 Task: Create new invoice with Date Opened :15-Apr-23, Select Customer: Bawarchi Indian Cuisine, Terms: Payment Term 1. Make invoice entry for item-1 with Date: 15-Apr-23, Description: Airheads Xtremes Bites Rainbow Berry, Action: Material, Income Account: Income:Sales, Quantity: 2, Unit Price: 7.5, Discount %: 8. Make entry for item-2 with Date: 15-Apr-23, Description: Banquet Chicken Pot Pie Frozen Dinner, Action: Material, Income Account: Income:Sales, Quantity: 1, Unit Price: 7.4, Discount %: 7. Make entry for item-3 with Date: 15-Apr-23, Description: Celsius Green Tea Peach Mango, Action: Material, Income Account: Income:Sales, Quantity: 1, Unit Price: 8.4, Discount %: 9. Write Notes: 'Looking forward to serving you again.'. Post Invoice with Post Date: 15-Apr-23, Post to Accounts: Assets:Accounts Receivable. Pay / Process Payment with Transaction Date: 15-May-23, Amount: 28.326, Transfer Account: Checking Account. Print Invoice, display notes by going to Option, then go to Display Tab and check 'Invoice Notes'.
Action: Mouse moved to (143, 42)
Screenshot: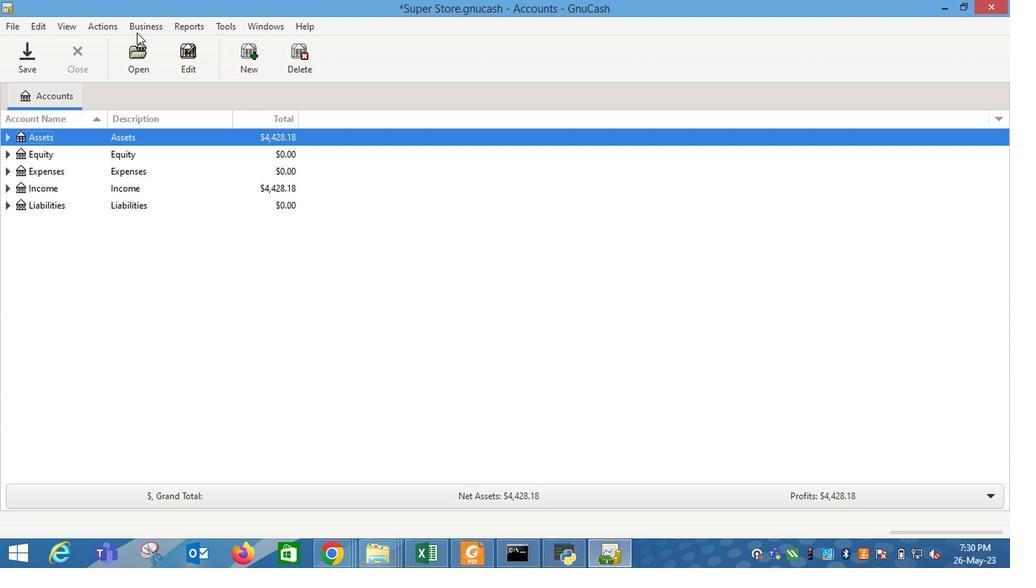 
Action: Mouse pressed left at (143, 42)
Screenshot: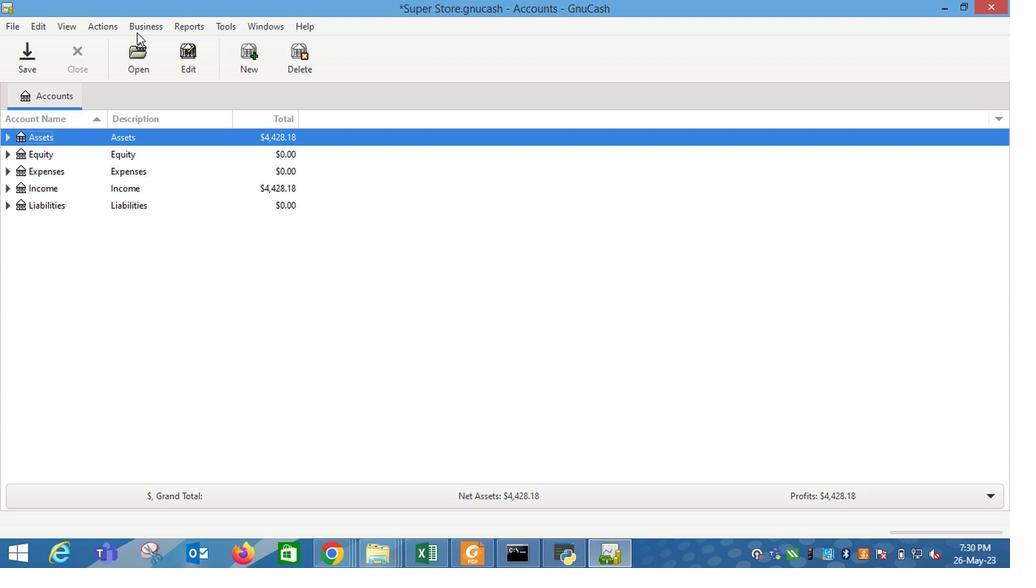 
Action: Mouse moved to (334, 111)
Screenshot: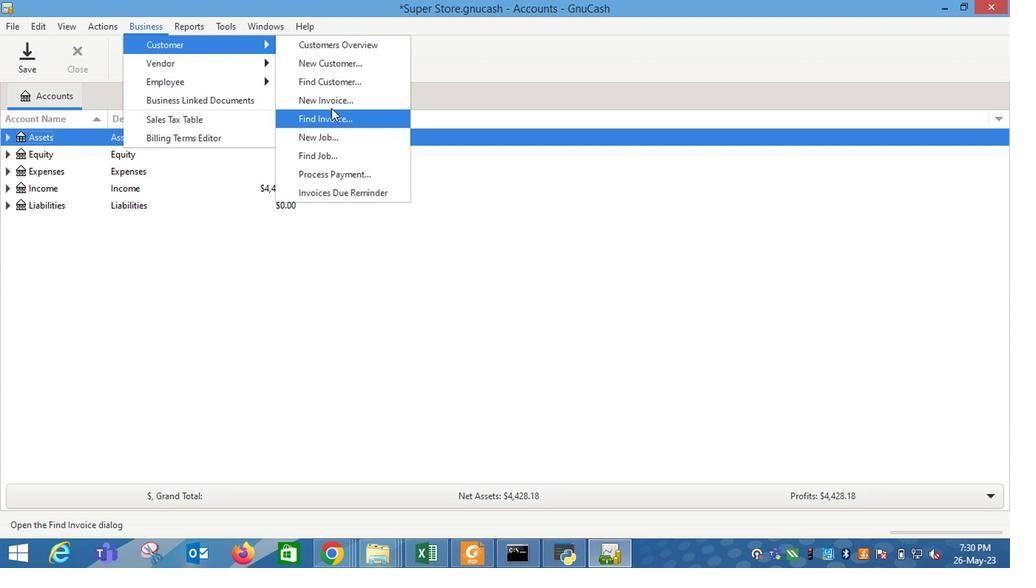 
Action: Mouse pressed left at (334, 111)
Screenshot: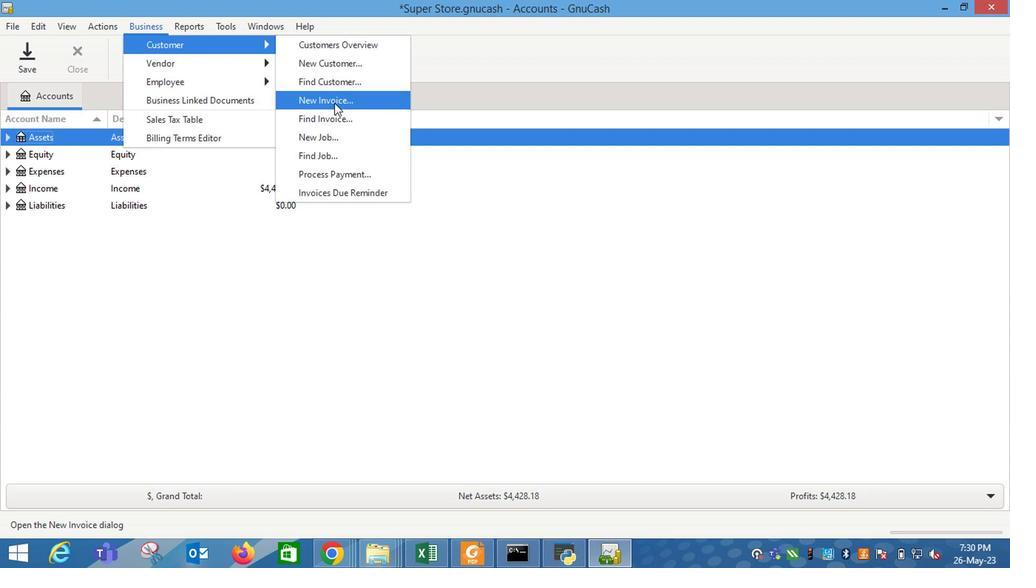 
Action: Mouse moved to (606, 228)
Screenshot: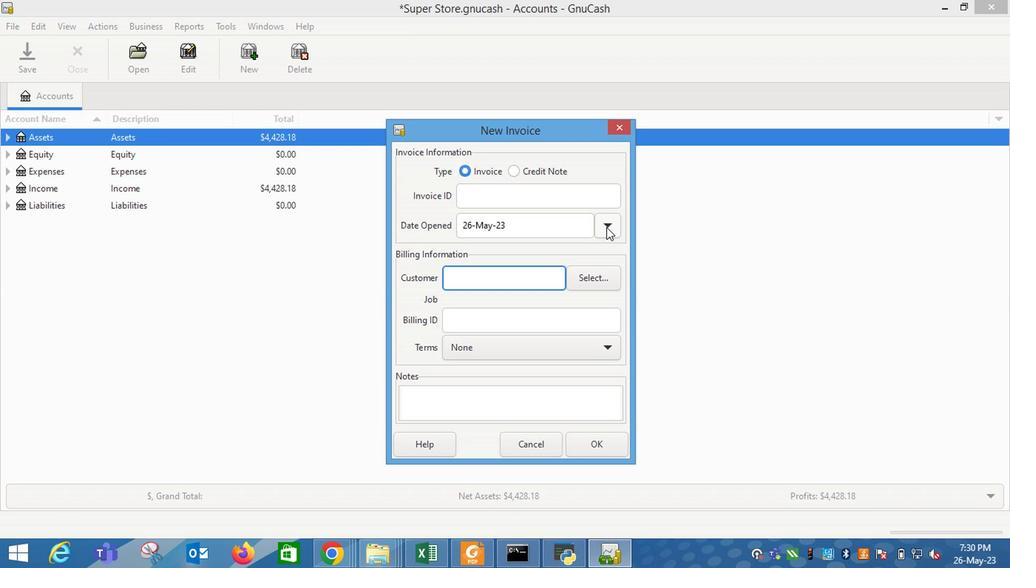 
Action: Mouse pressed left at (606, 228)
Screenshot: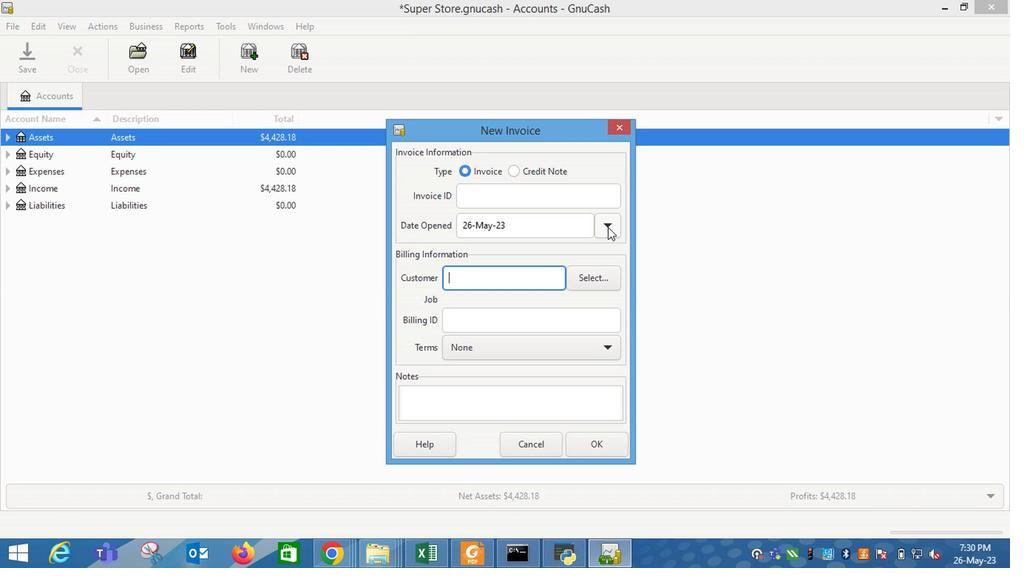 
Action: Mouse moved to (497, 251)
Screenshot: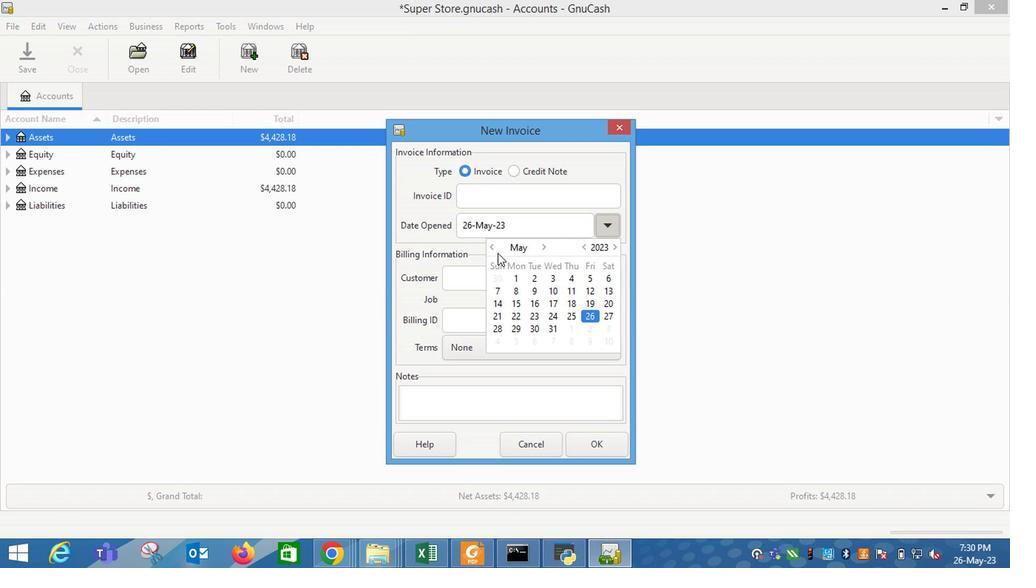 
Action: Mouse pressed left at (497, 251)
Screenshot: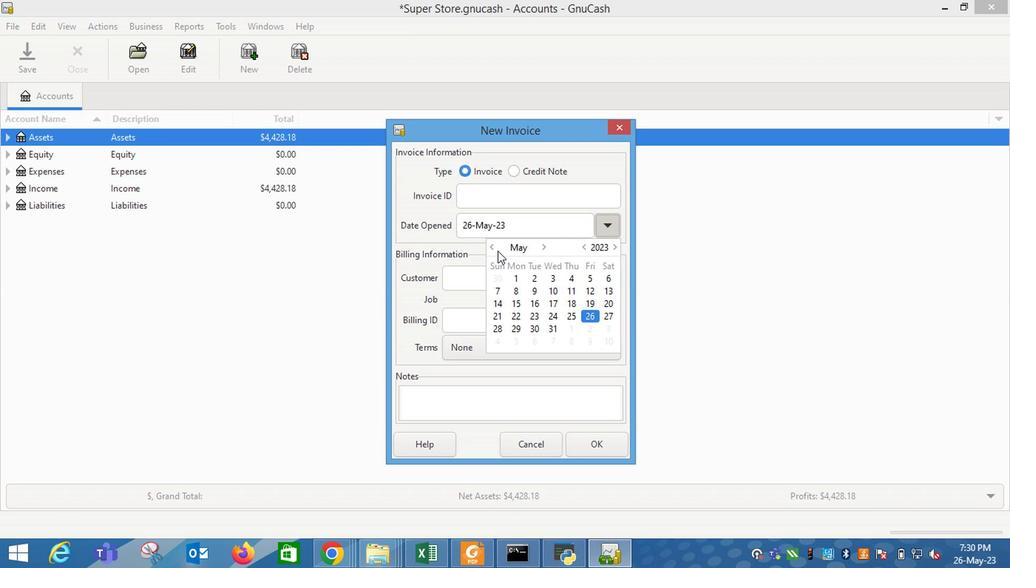 
Action: Mouse moved to (607, 222)
Screenshot: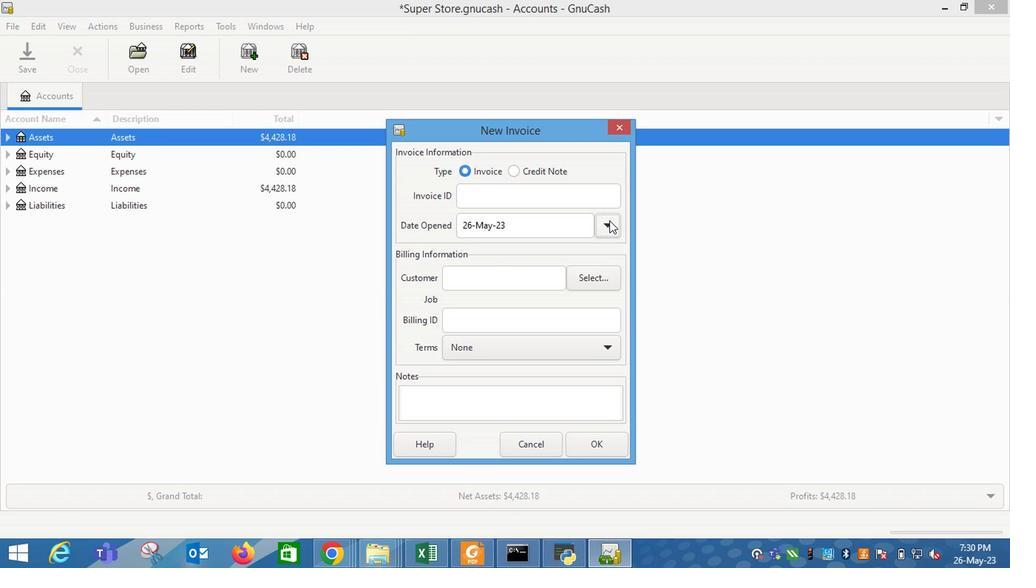 
Action: Mouse pressed left at (607, 222)
Screenshot: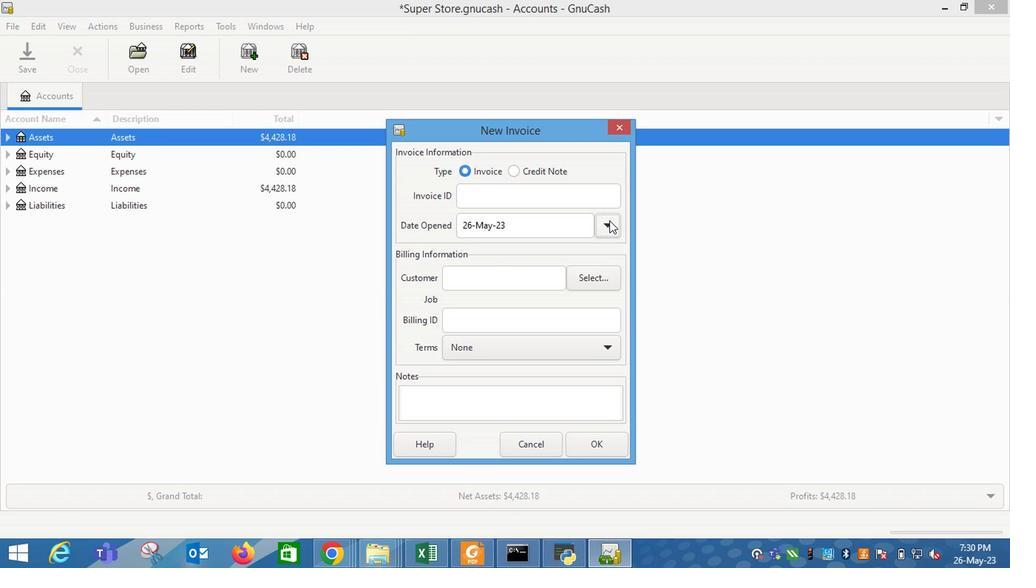 
Action: Mouse moved to (492, 247)
Screenshot: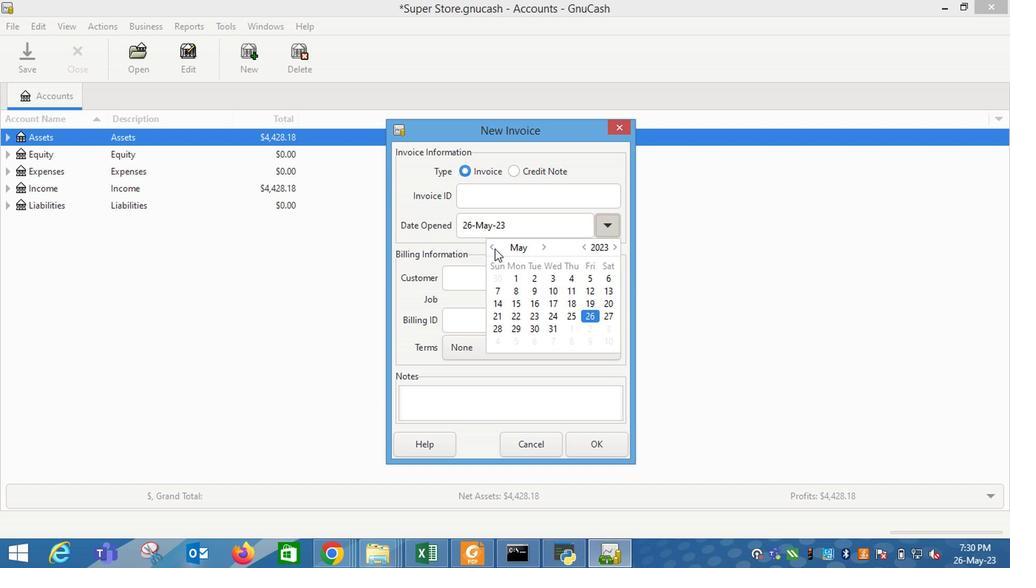 
Action: Mouse pressed left at (492, 247)
Screenshot: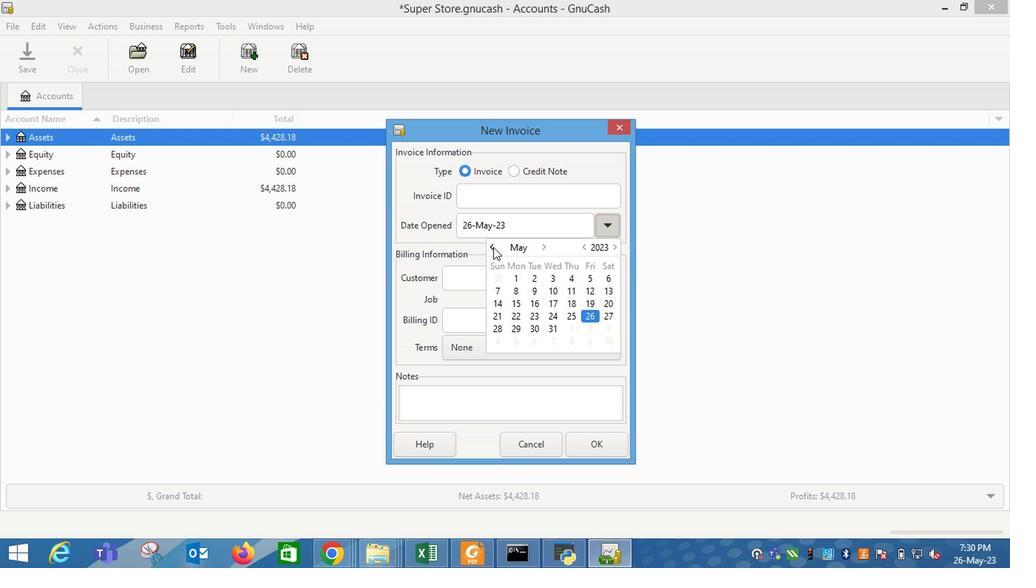 
Action: Mouse moved to (606, 298)
Screenshot: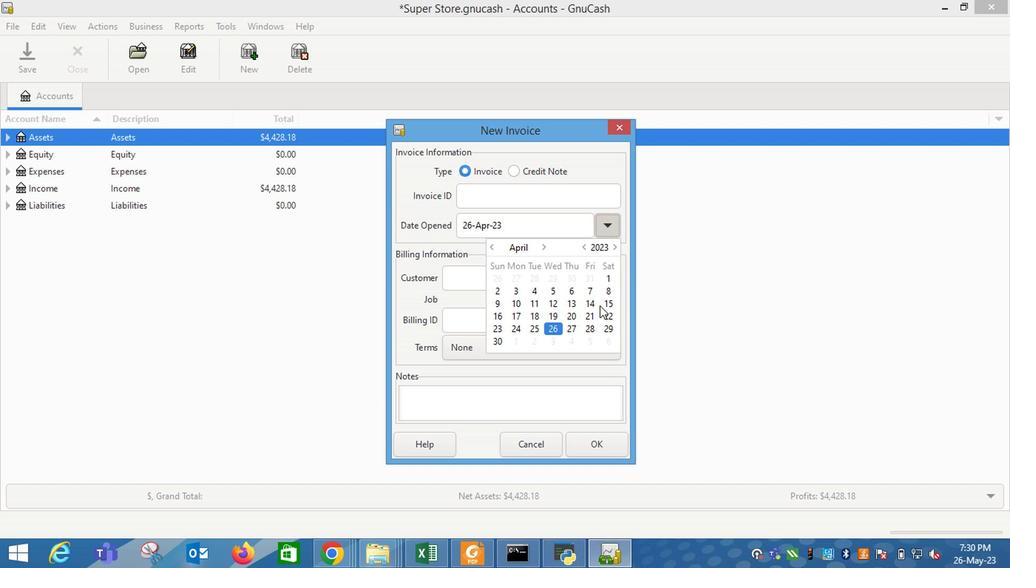 
Action: Mouse pressed left at (606, 298)
Screenshot: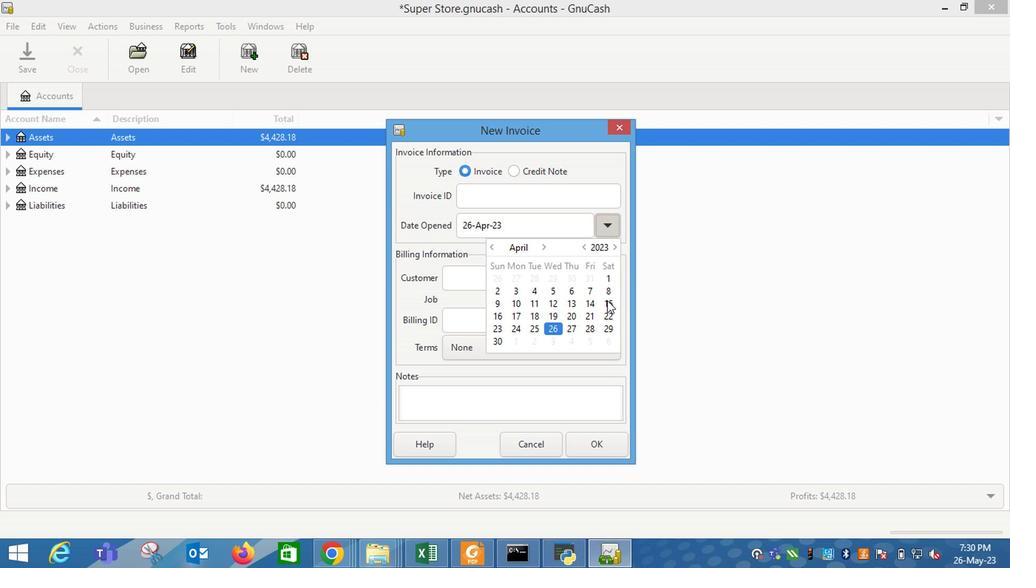 
Action: Mouse moved to (455, 284)
Screenshot: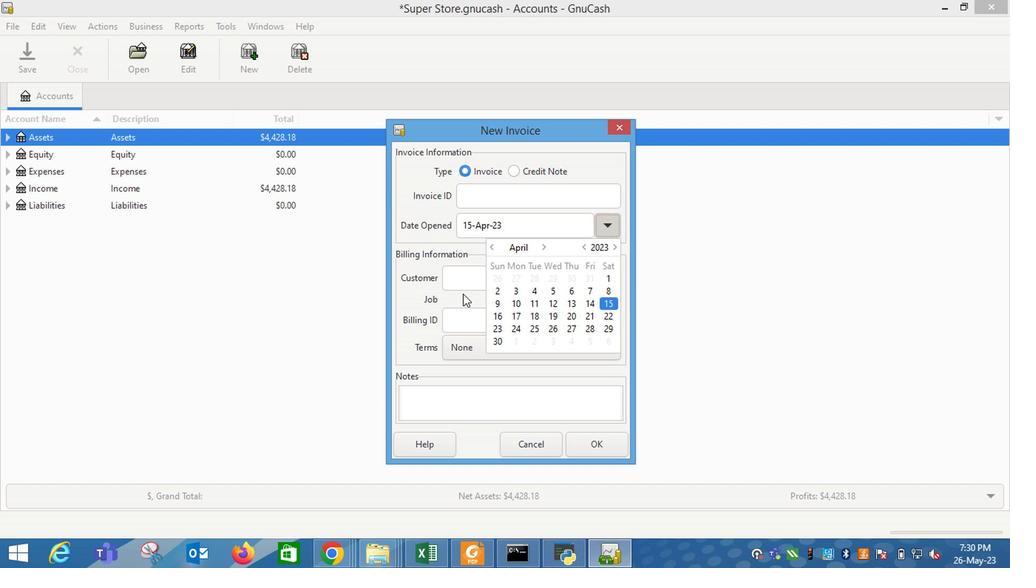 
Action: Mouse pressed left at (455, 284)
Screenshot: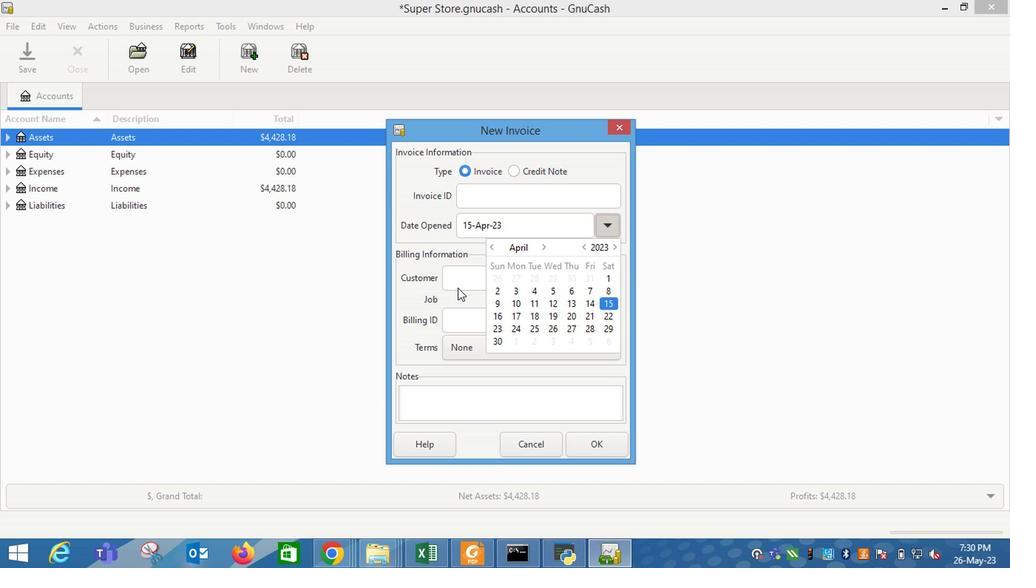 
Action: Mouse moved to (477, 277)
Screenshot: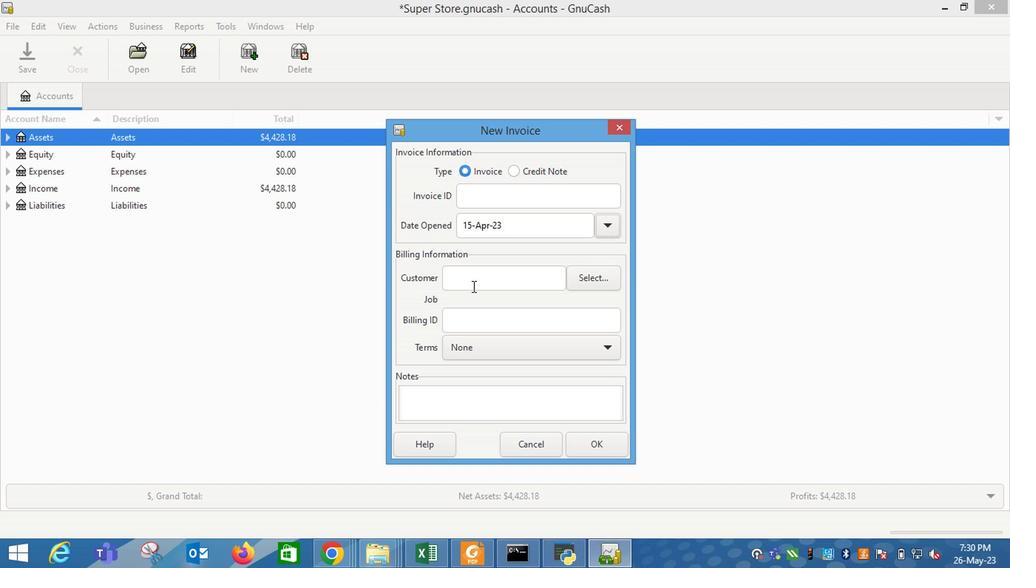 
Action: Mouse pressed left at (477, 277)
Screenshot: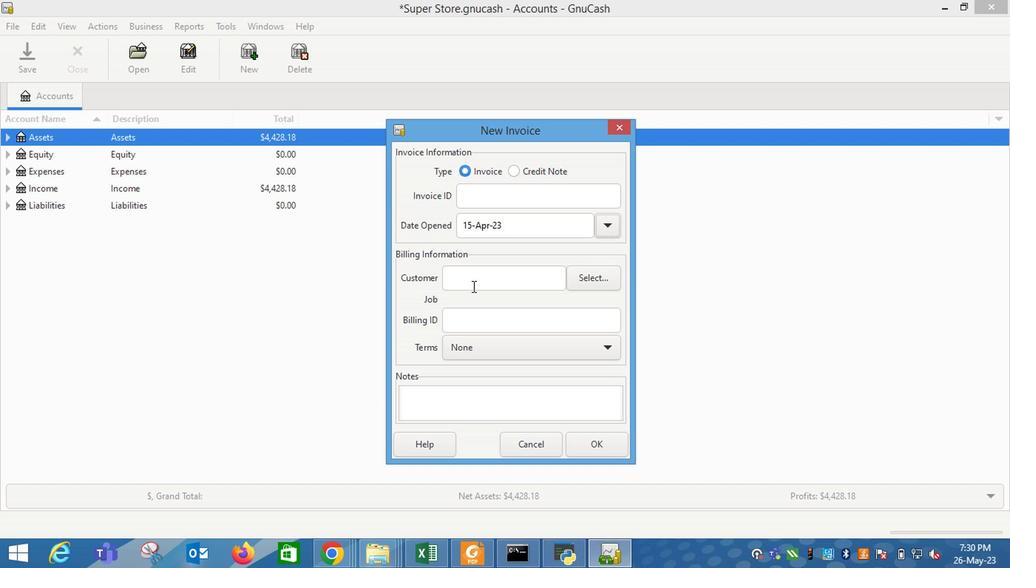 
Action: Key pressed <Key.shift_r>Bawa
Screenshot: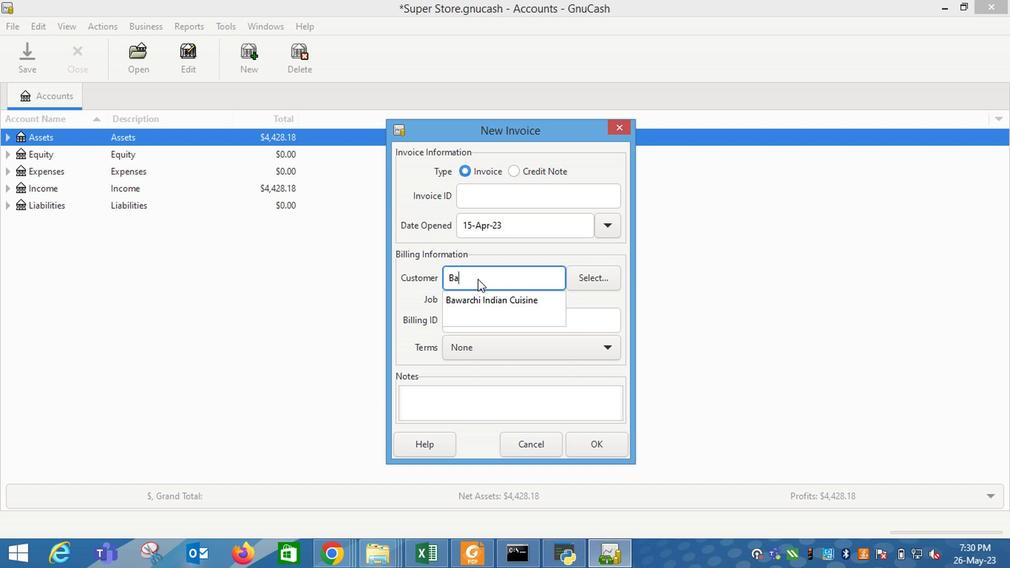 
Action: Mouse moved to (477, 292)
Screenshot: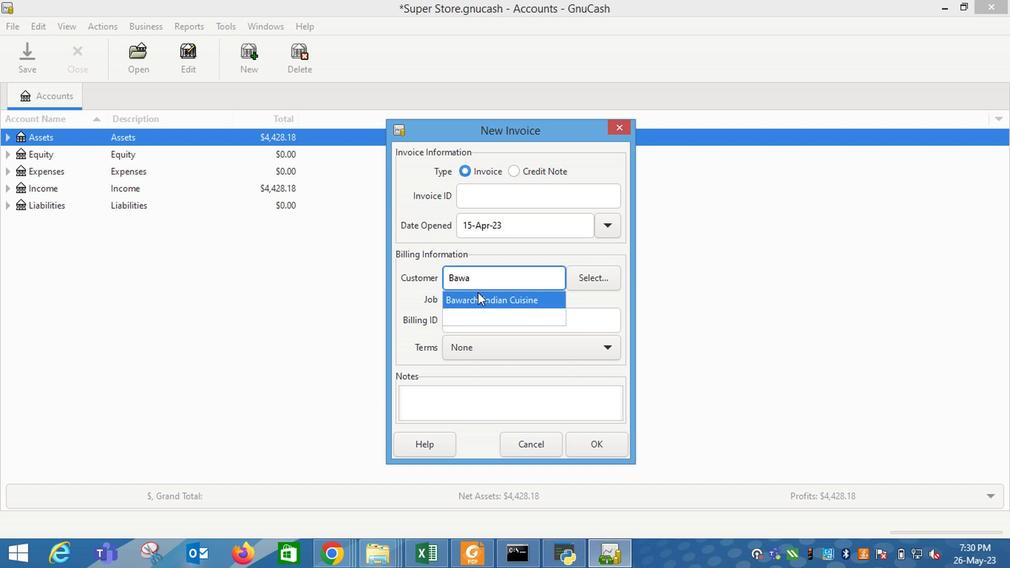 
Action: Mouse pressed left at (477, 292)
Screenshot: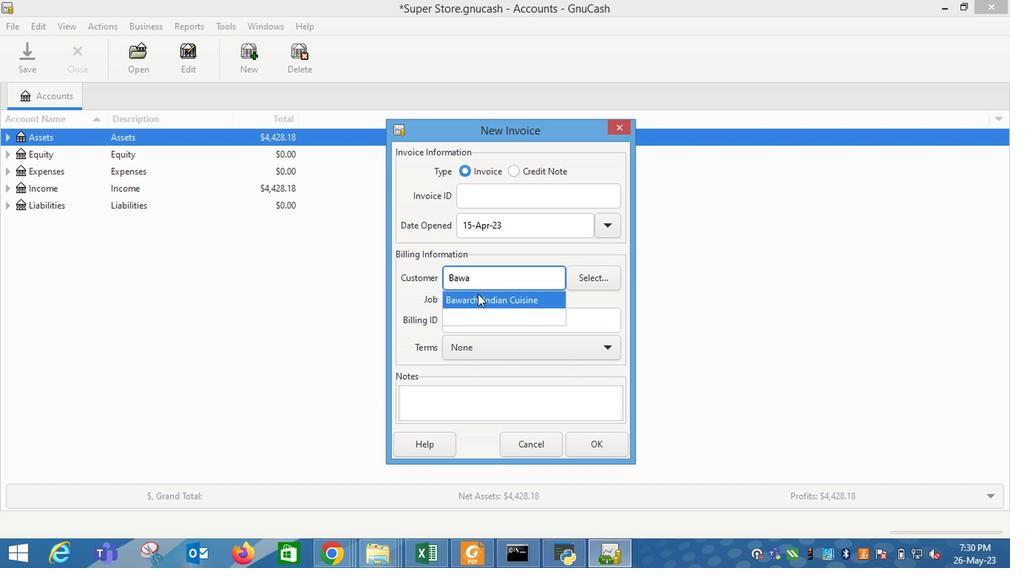 
Action: Mouse moved to (483, 360)
Screenshot: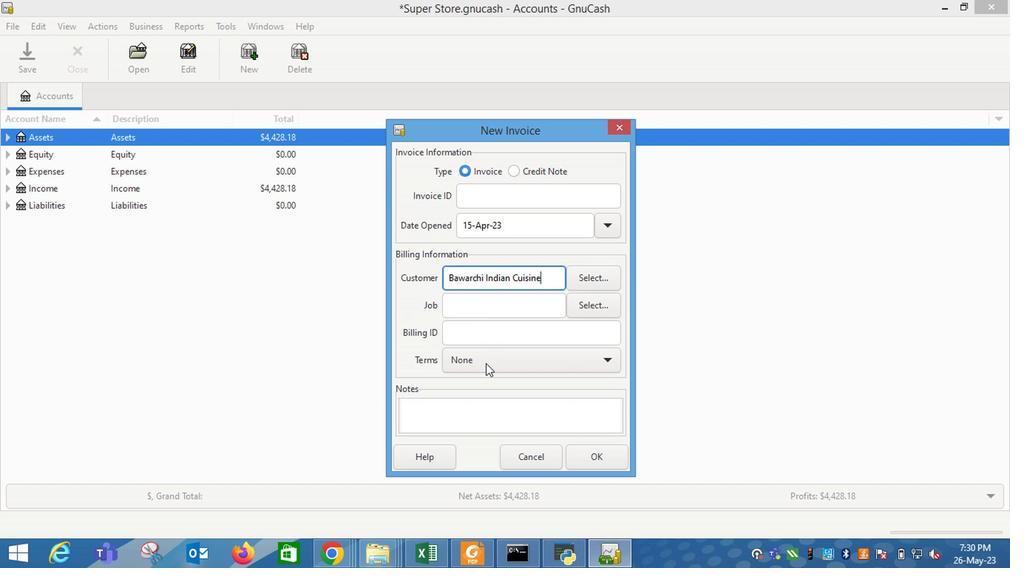 
Action: Mouse pressed left at (483, 360)
Screenshot: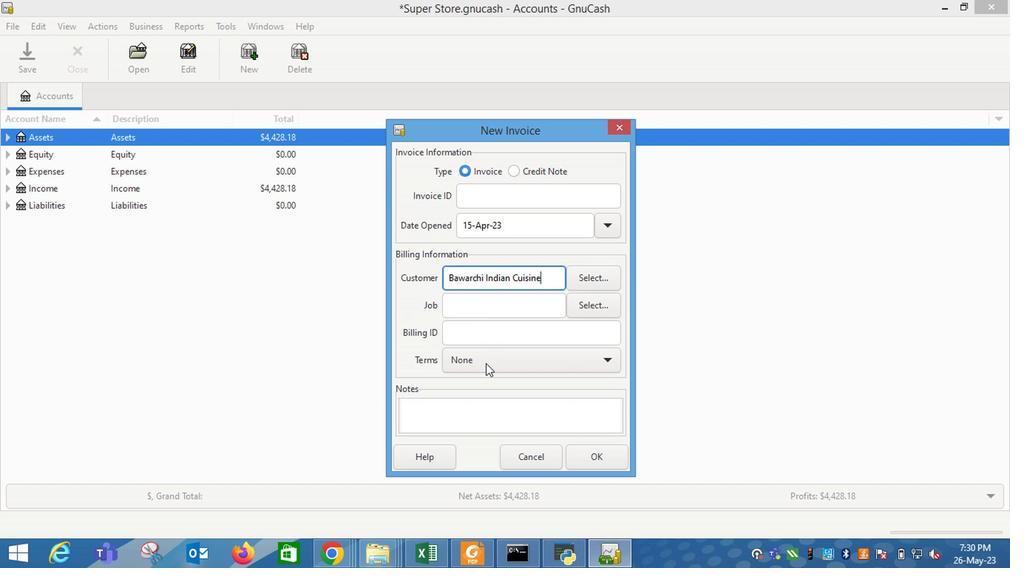 
Action: Mouse moved to (479, 379)
Screenshot: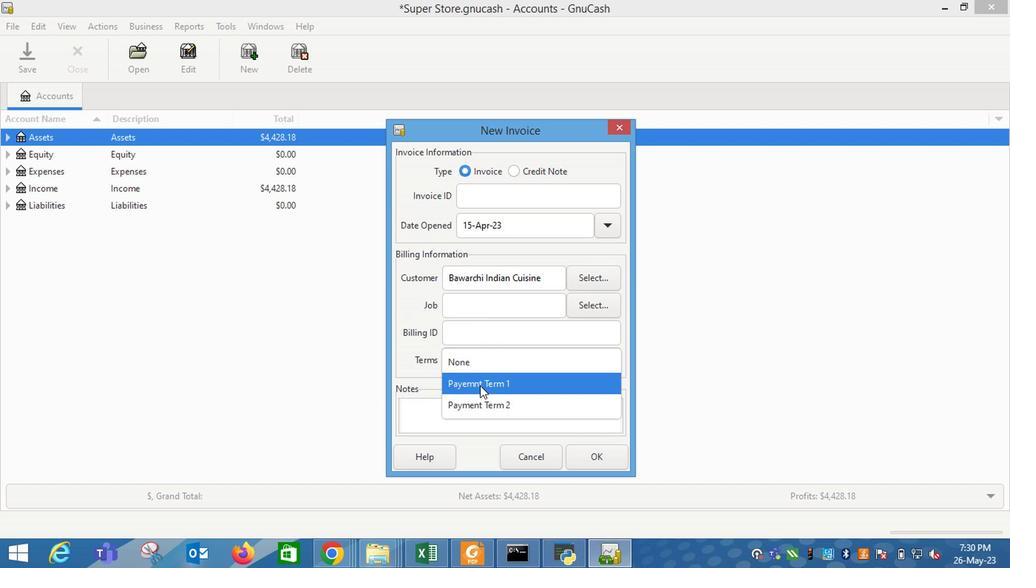 
Action: Mouse pressed left at (479, 379)
Screenshot: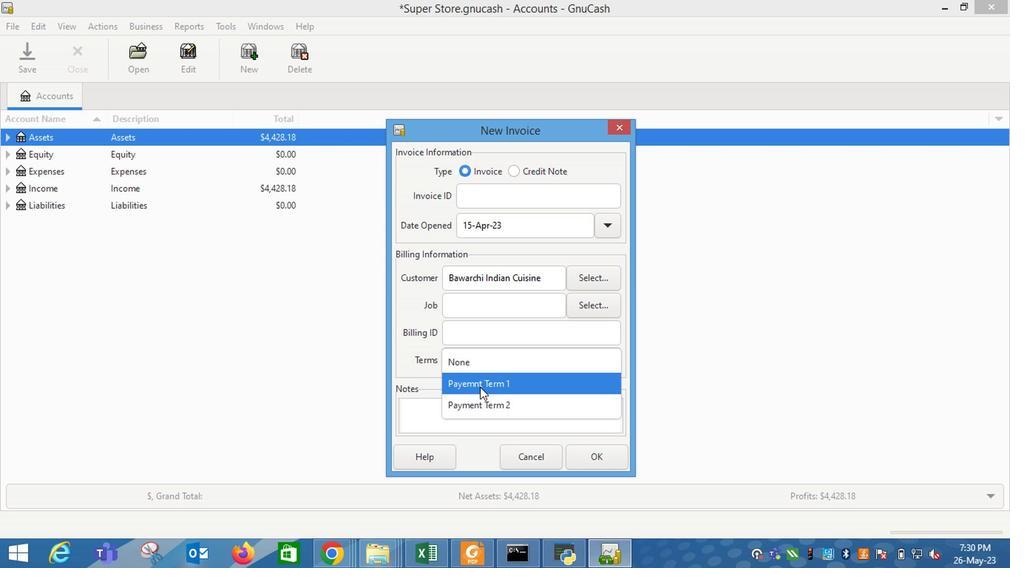 
Action: Mouse moved to (597, 453)
Screenshot: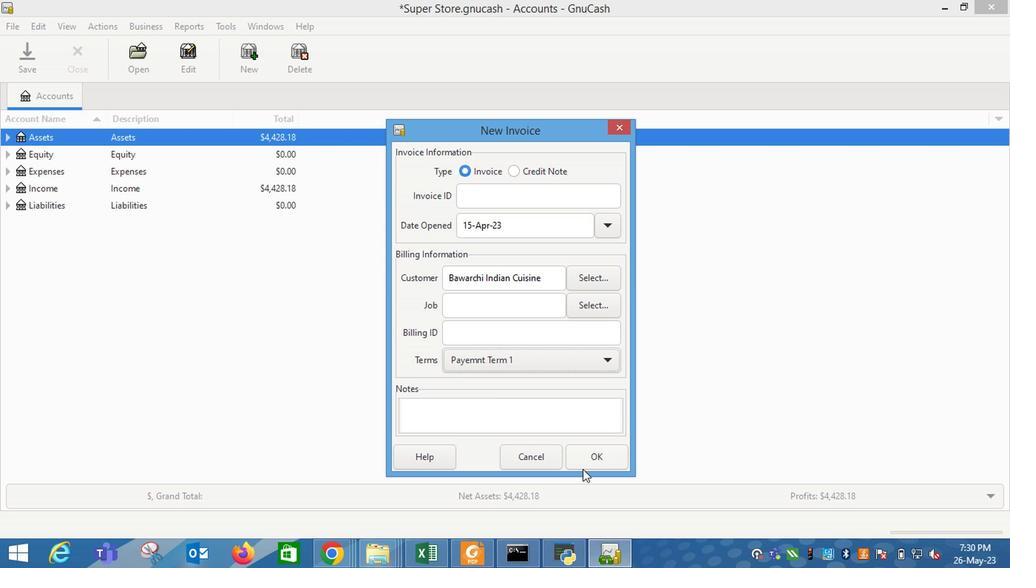 
Action: Mouse pressed left at (597, 453)
Screenshot: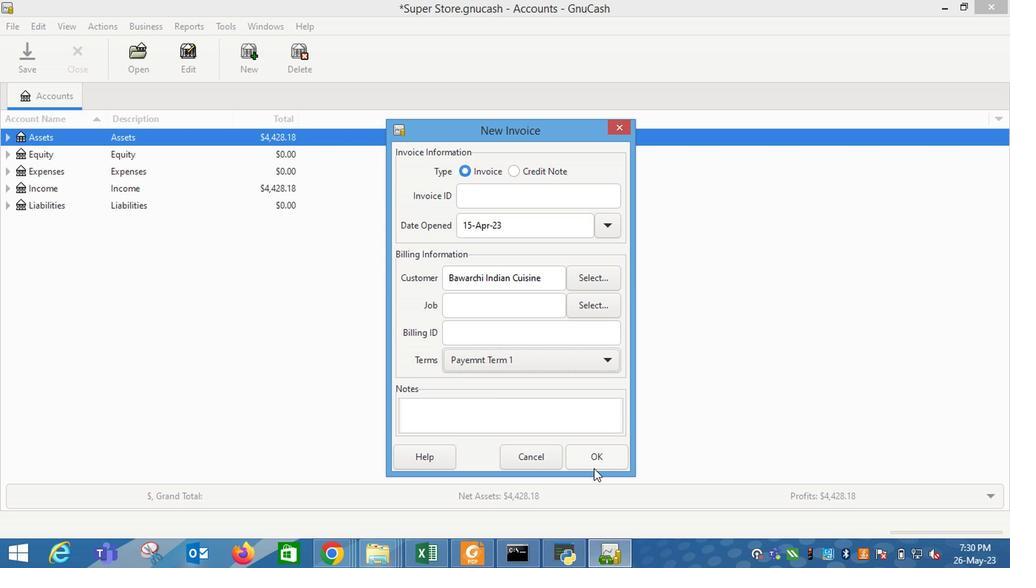 
Action: Mouse moved to (66, 284)
Screenshot: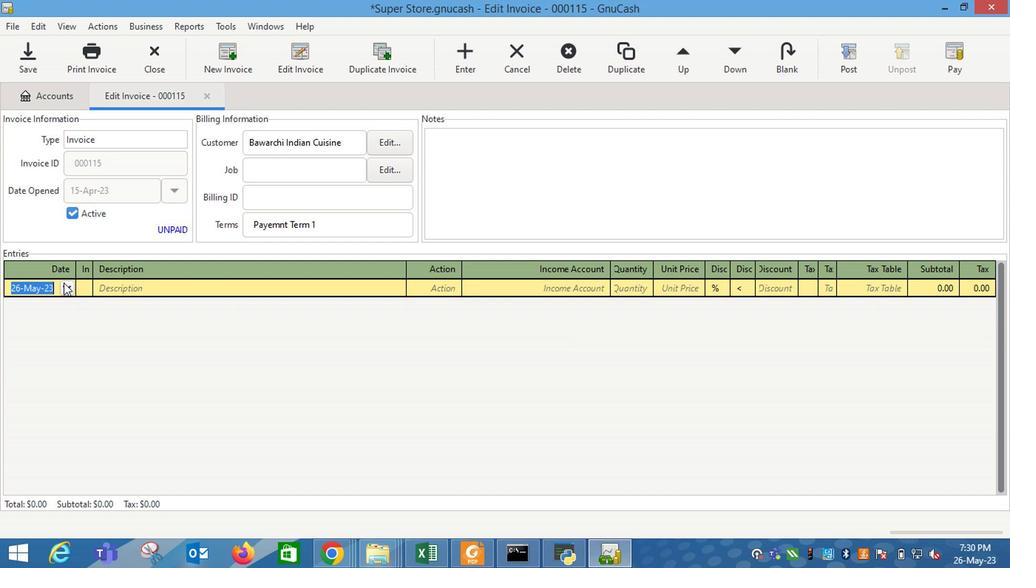 
Action: Mouse pressed left at (66, 284)
Screenshot: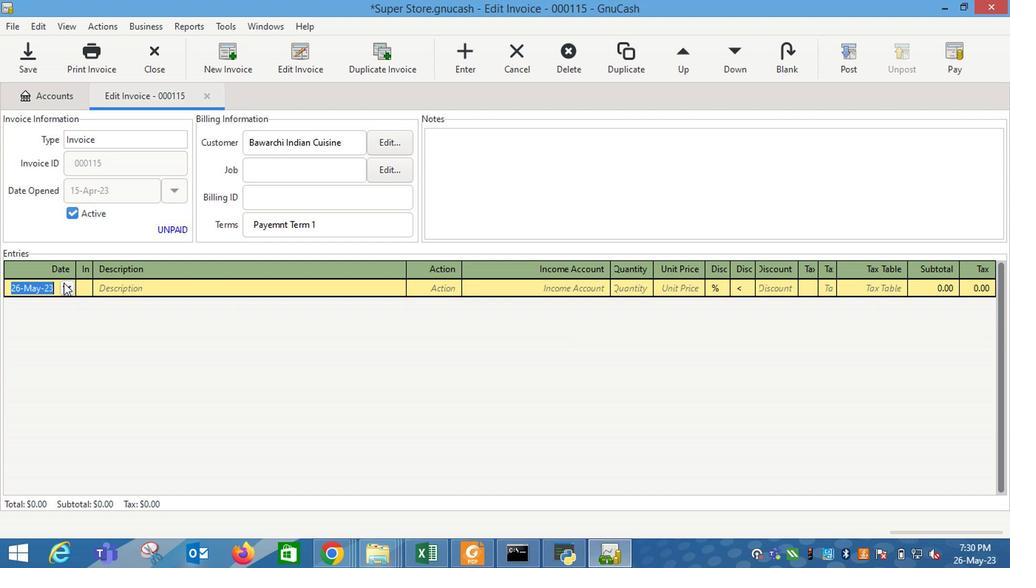 
Action: Mouse moved to (13, 303)
Screenshot: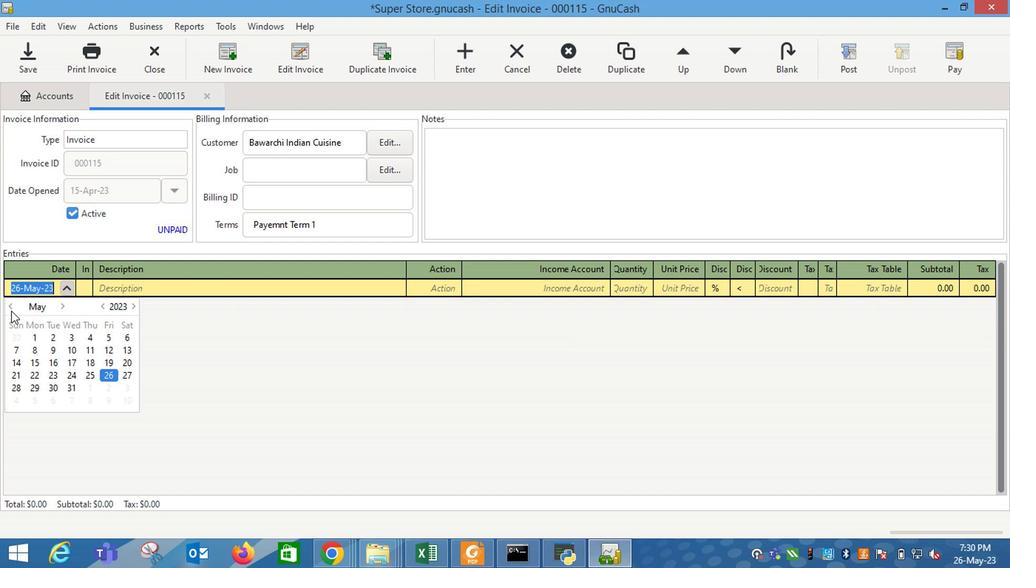 
Action: Mouse pressed left at (13, 303)
Screenshot: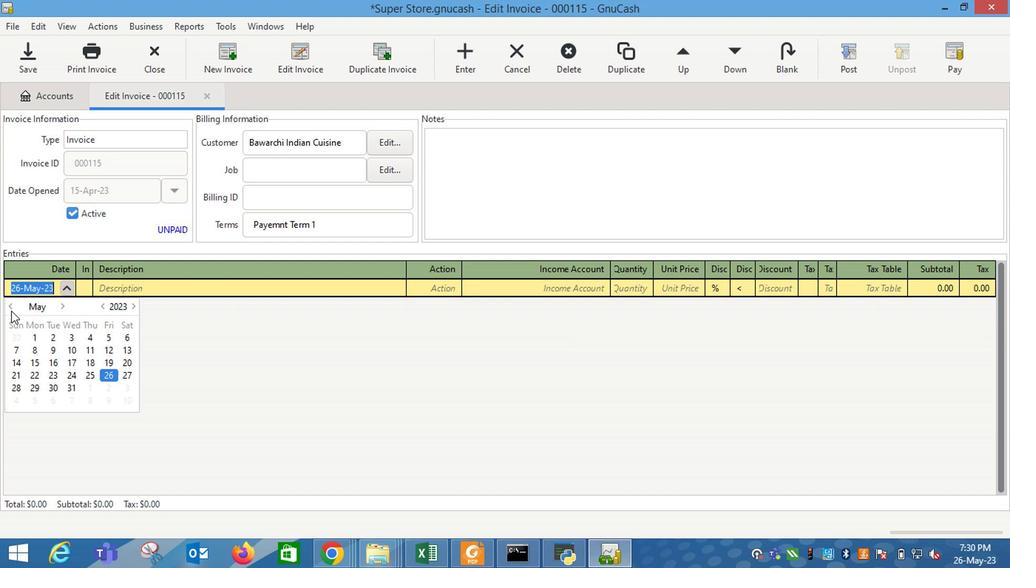 
Action: Mouse moved to (130, 356)
Screenshot: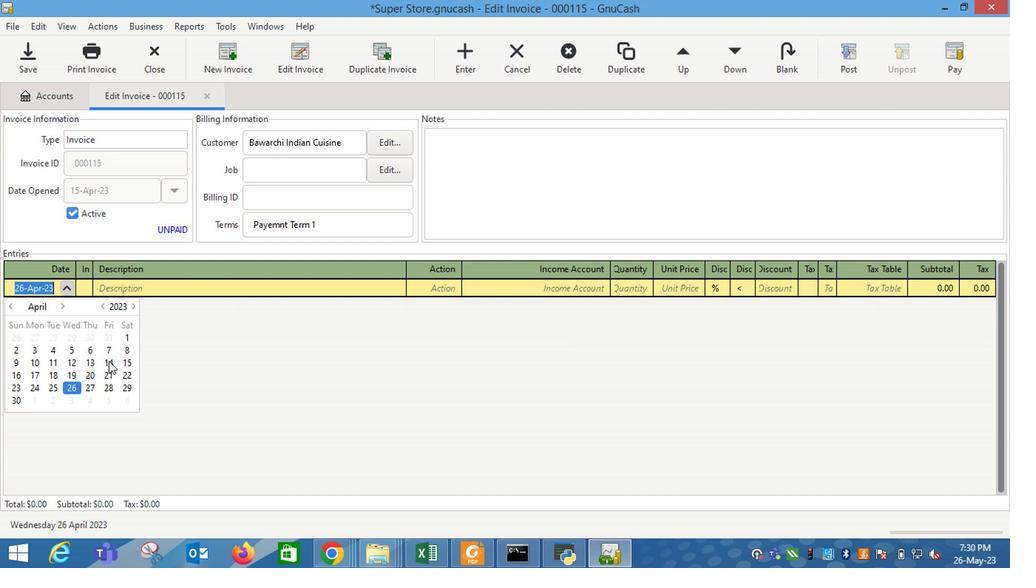 
Action: Mouse pressed left at (130, 356)
Screenshot: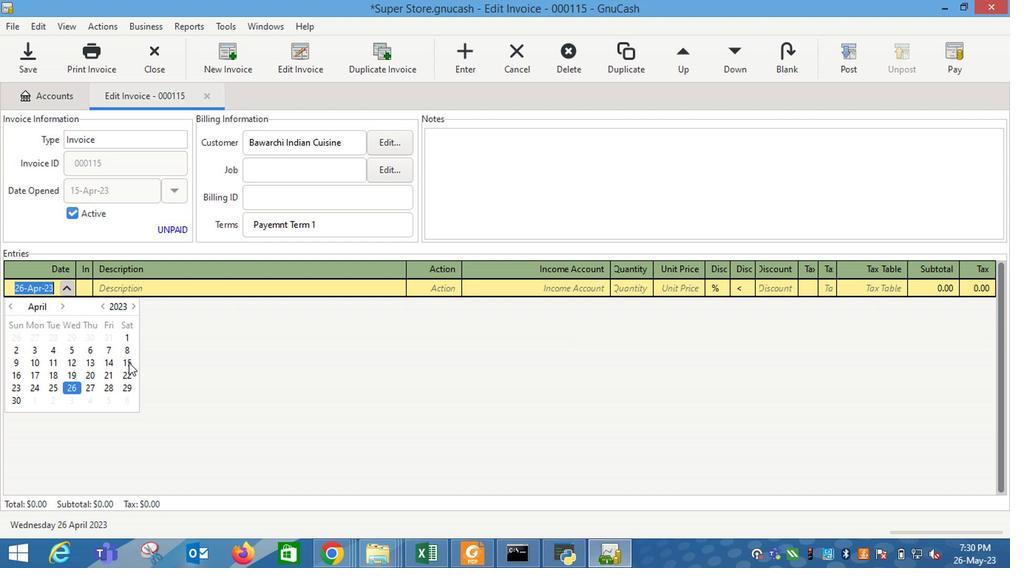 
Action: Key pressed <Key.tab><Key.shift_r>Airheads<Key.space><Key.shift_r>Xtreames<Key.space><Key.shift_r>Bites<Key.space><Key.shift_r>Rainbow<Key.space><Key.shift_r>Berry<Key.tab><Key.tab>
Screenshot: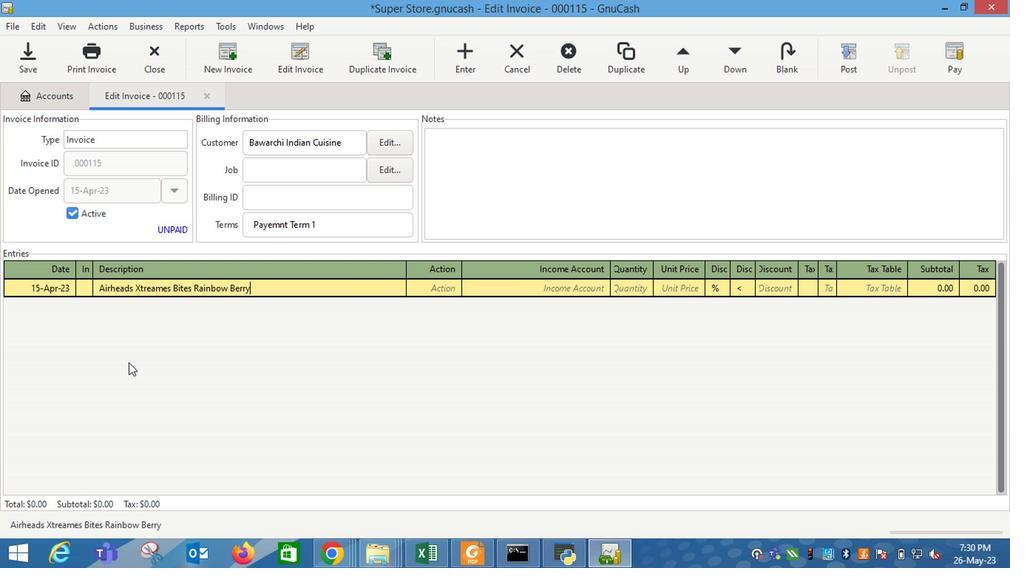
Action: Mouse moved to (447, 286)
Screenshot: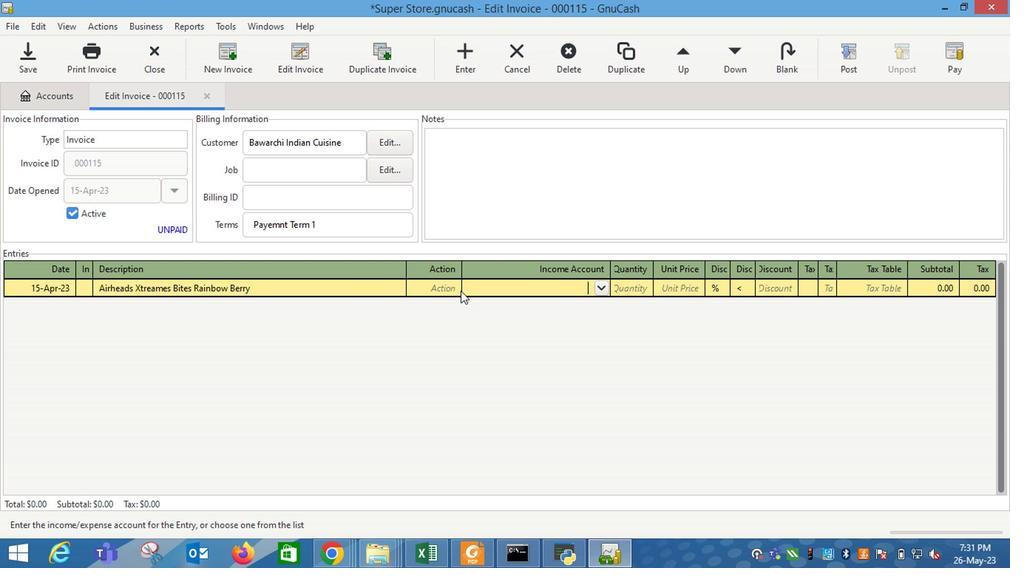 
Action: Mouse pressed left at (447, 286)
Screenshot: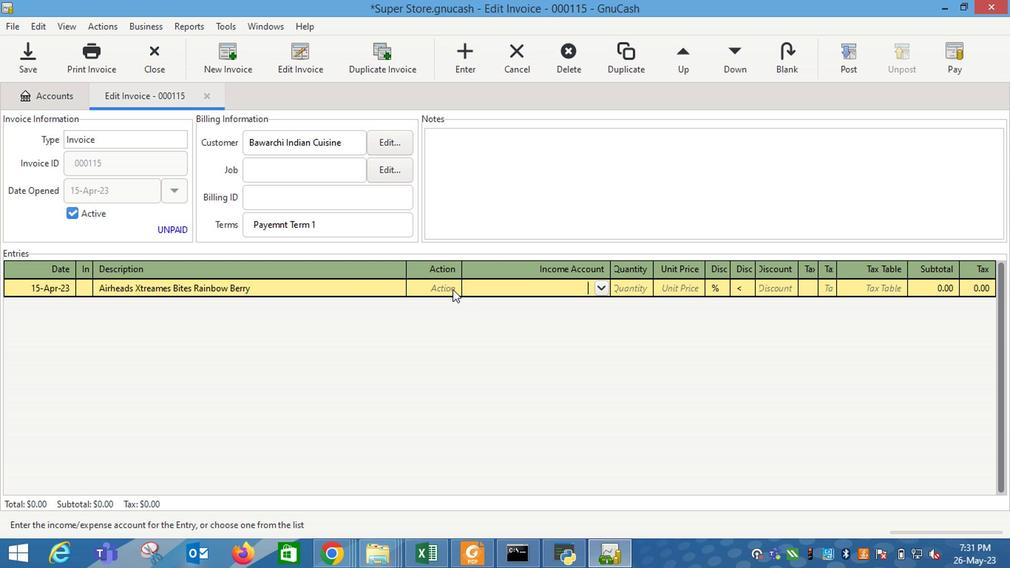 
Action: Mouse moved to (445, 292)
Screenshot: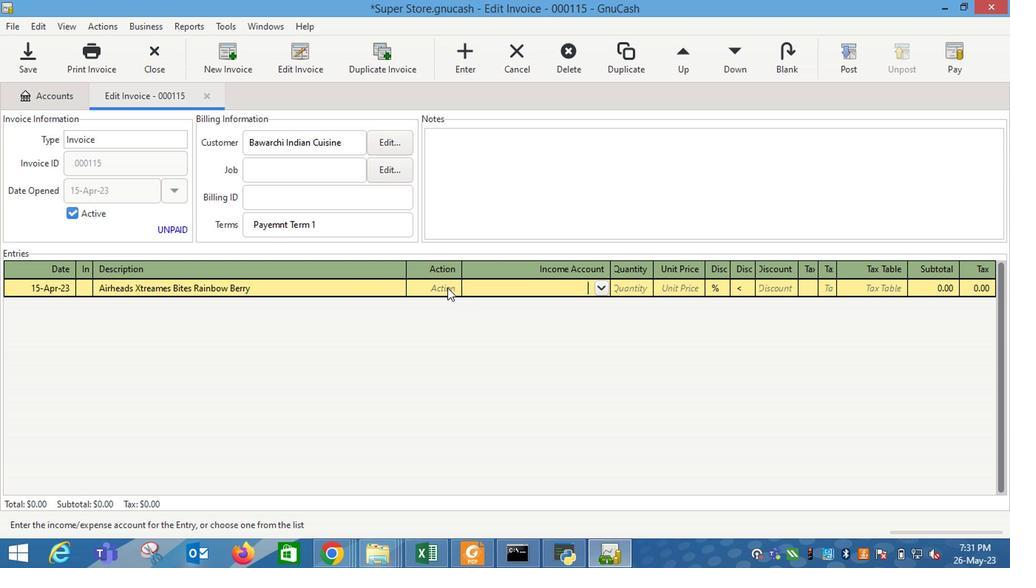 
Action: Key pressed m<Key.tab>i<Key.down><Key.down><Key.down><Key.tab>2<Key.tab>7.5
Screenshot: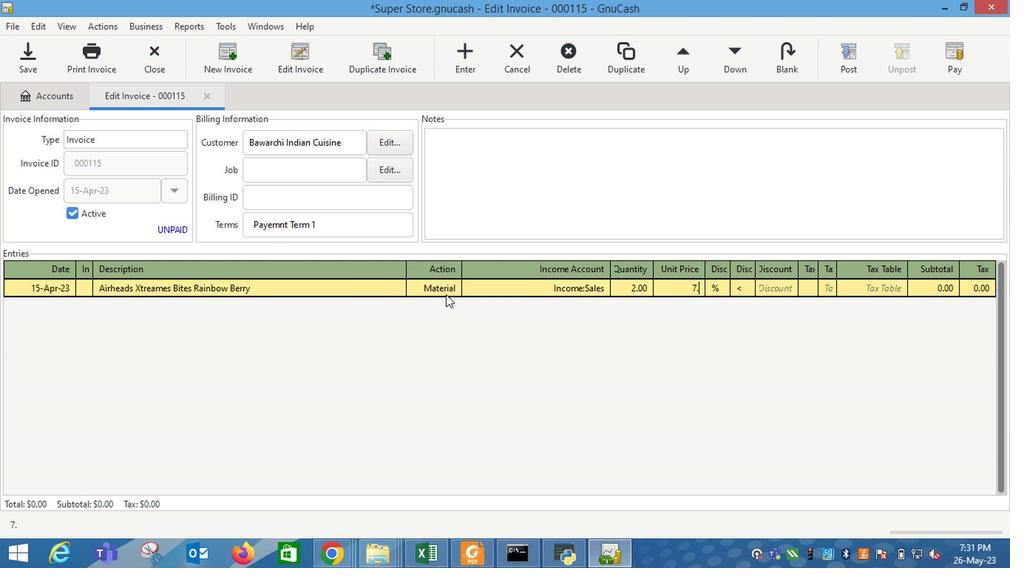 
Action: Mouse moved to (771, 289)
Screenshot: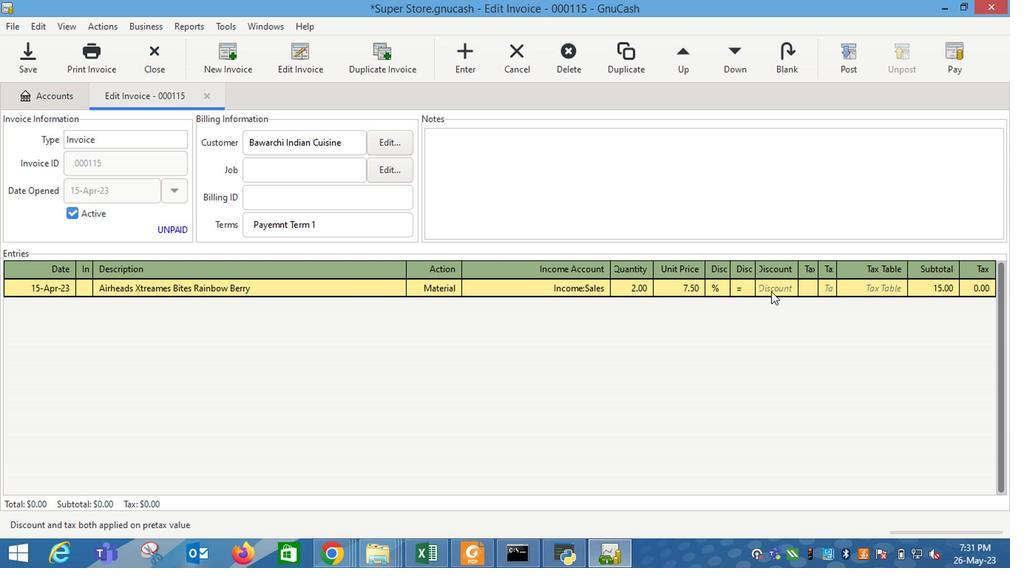 
Action: Mouse pressed left at (771, 289)
Screenshot: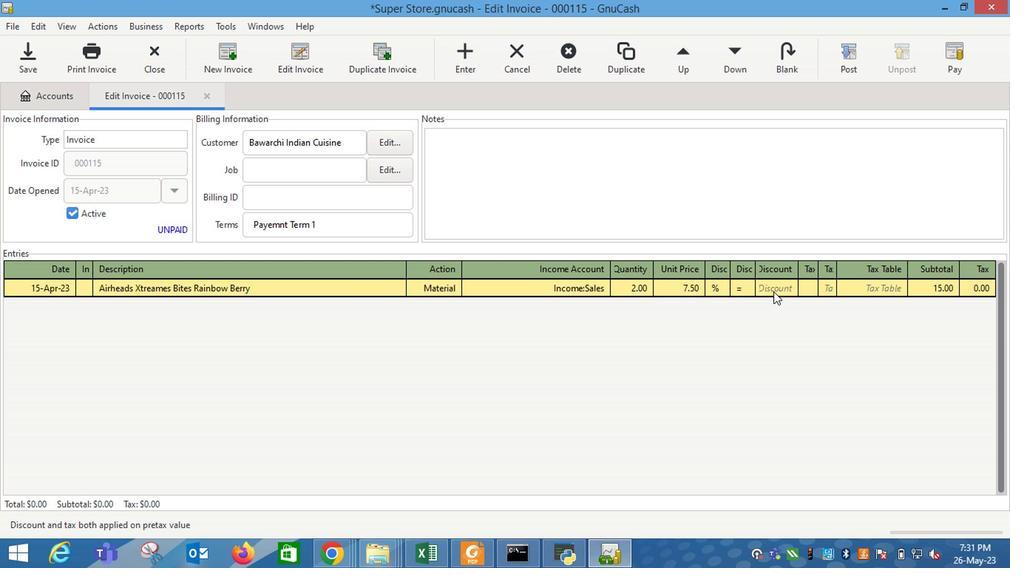 
Action: Mouse moved to (771, 290)
Screenshot: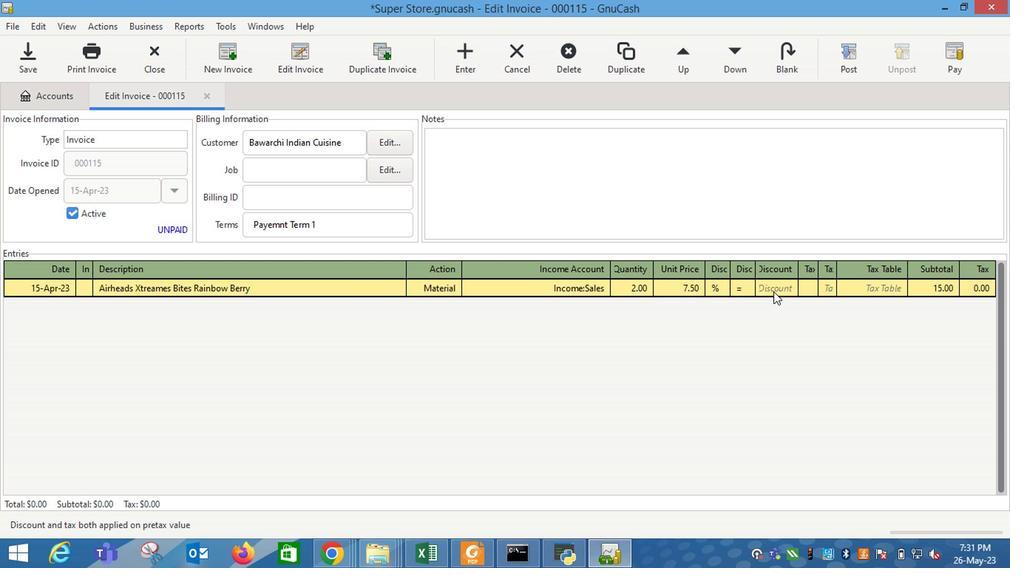 
Action: Key pressed 8<Key.enter><Key.tab><Key.shift_r>Banquet<Key.space><Key.shift_r>Chicken<Key.space><Key.shift_r>Pot<Key.space><Key.shift_r>Pe<Key.space><Key.backspace><Key.backspace>ie<Key.space><Key.shift_r>Frozen<Key.space><Key.shift_r>Dinner<Key.tab>m<Key.tab>i<Key.down><Key.down><Key.down><Key.tab>1<Key.tab>7.4
Screenshot: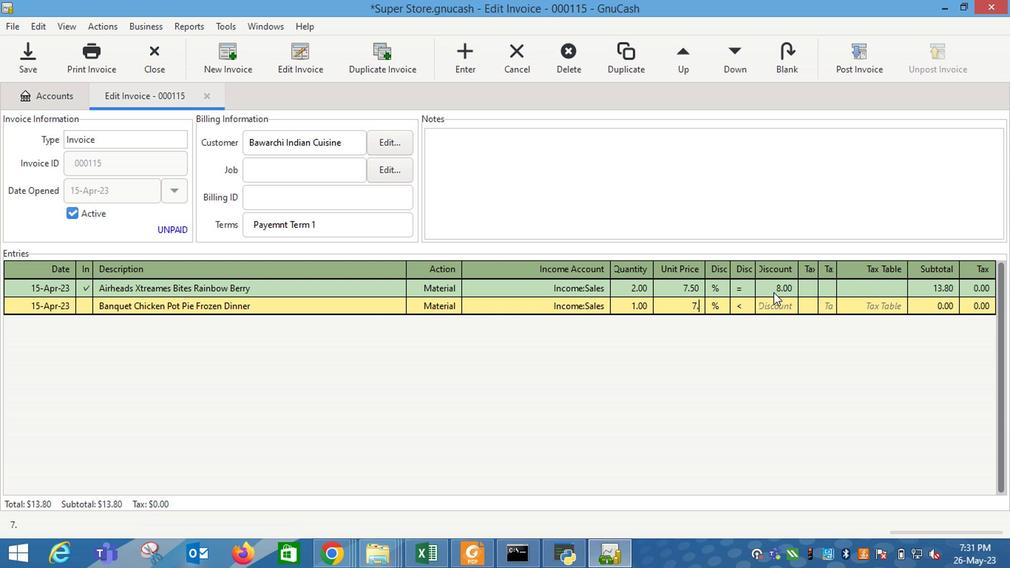 
Action: Mouse moved to (749, 305)
Screenshot: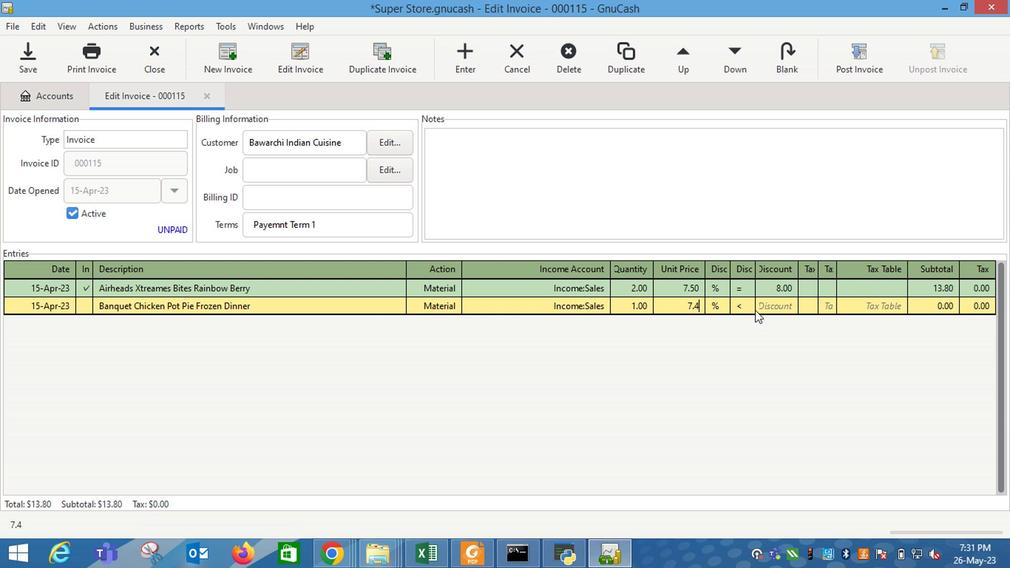 
Action: Key pressed <Key.tab>
Screenshot: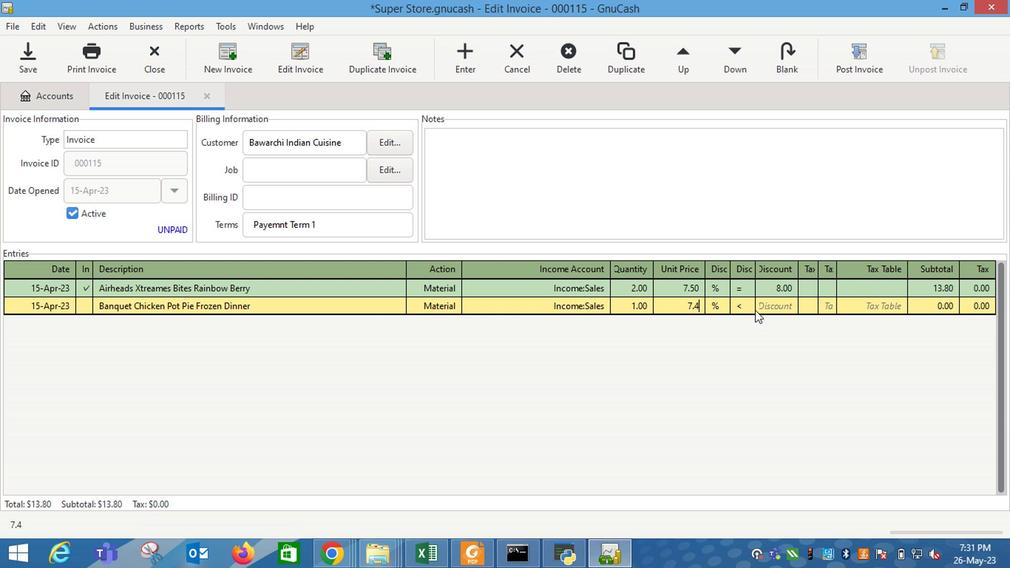 
Action: Mouse moved to (743, 303)
Screenshot: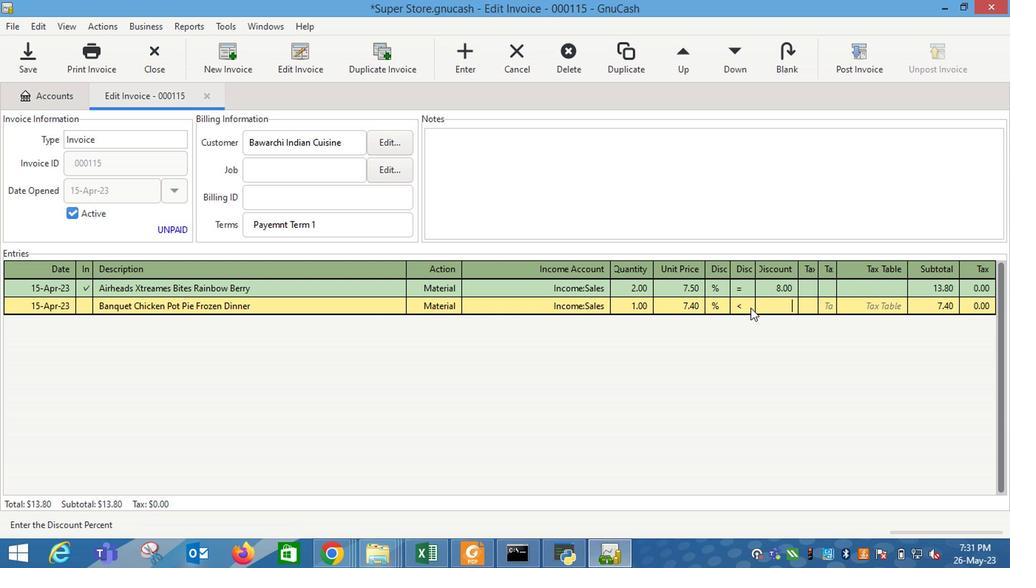 
Action: Mouse pressed left at (743, 303)
Screenshot: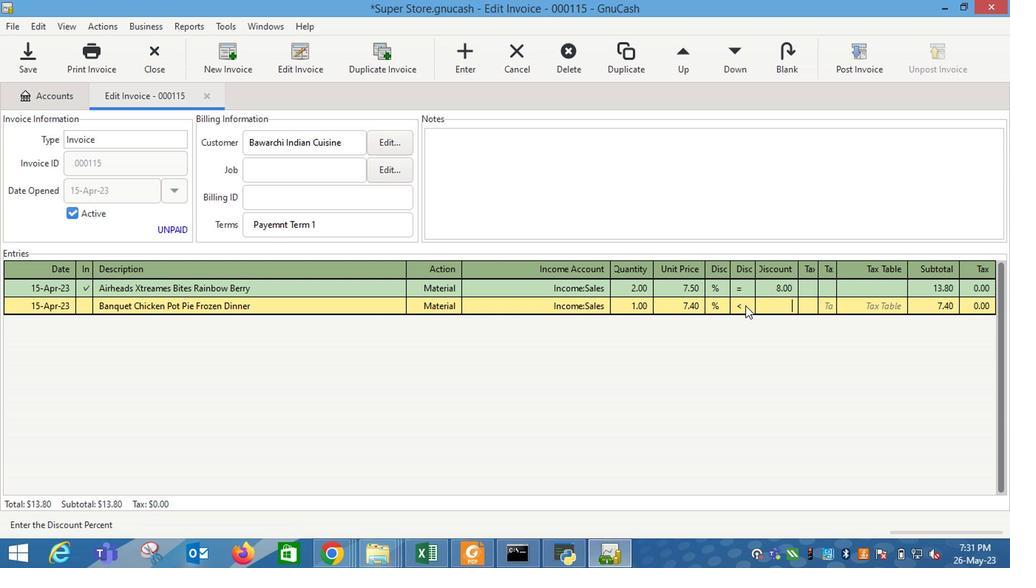 
Action: Mouse moved to (773, 307)
Screenshot: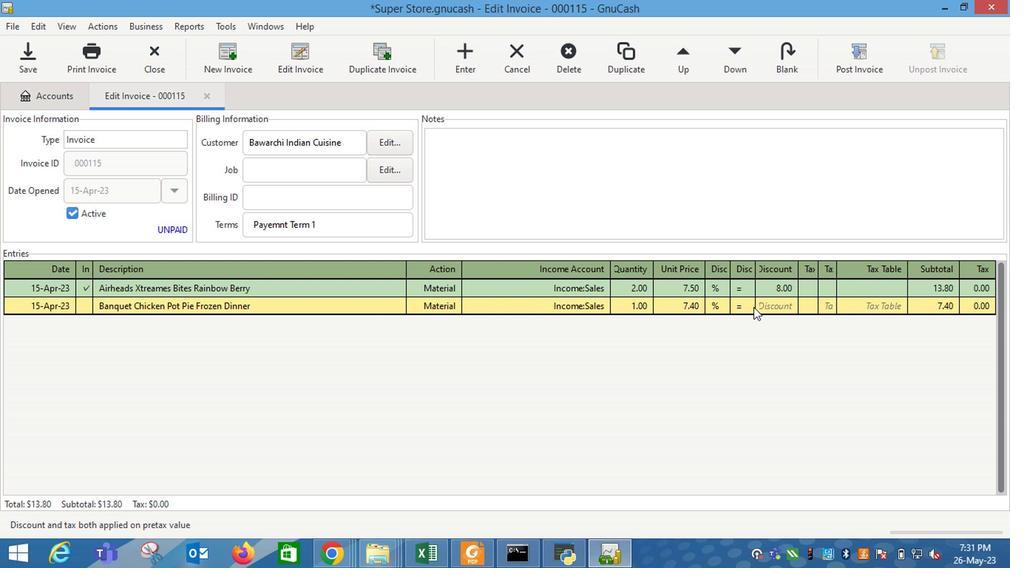 
Action: Mouse pressed left at (773, 307)
Screenshot: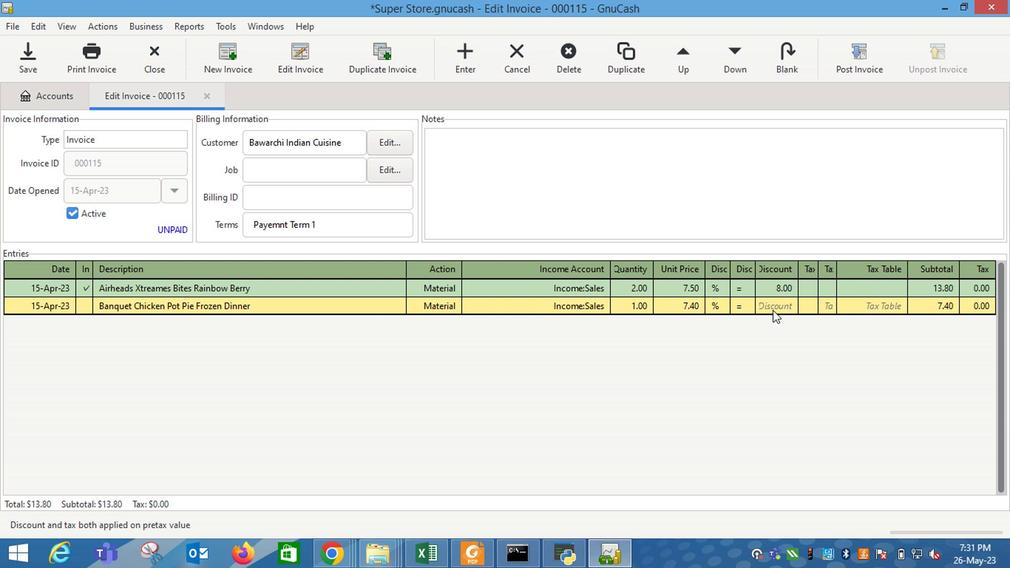 
Action: Key pressed 7<Key.enter><Key.tab><Key.shift_r>Celsius<Key.space><Key.shift_r>Green<Key.space><Key.shift_r>Tea<Key.space><Key.shift_r>Peach<Key.space><Key.shift_r>Mango<Key.space><Key.backspace><Key.tab>m<Key.tab>i<Key.down><Key.down><Key.down><Key.tab>1<Key.tab>8.4
Screenshot: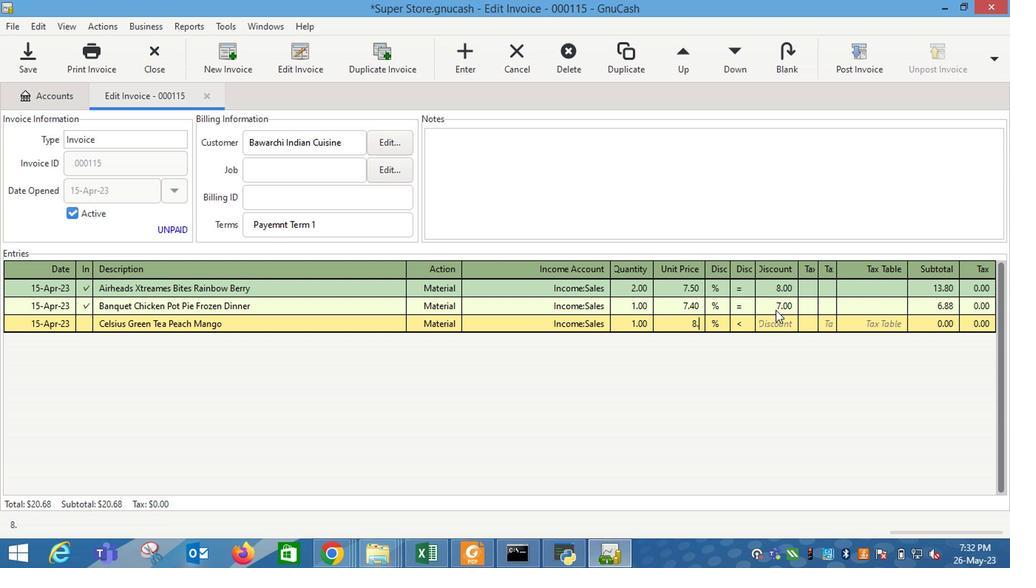 
Action: Mouse moved to (735, 318)
Screenshot: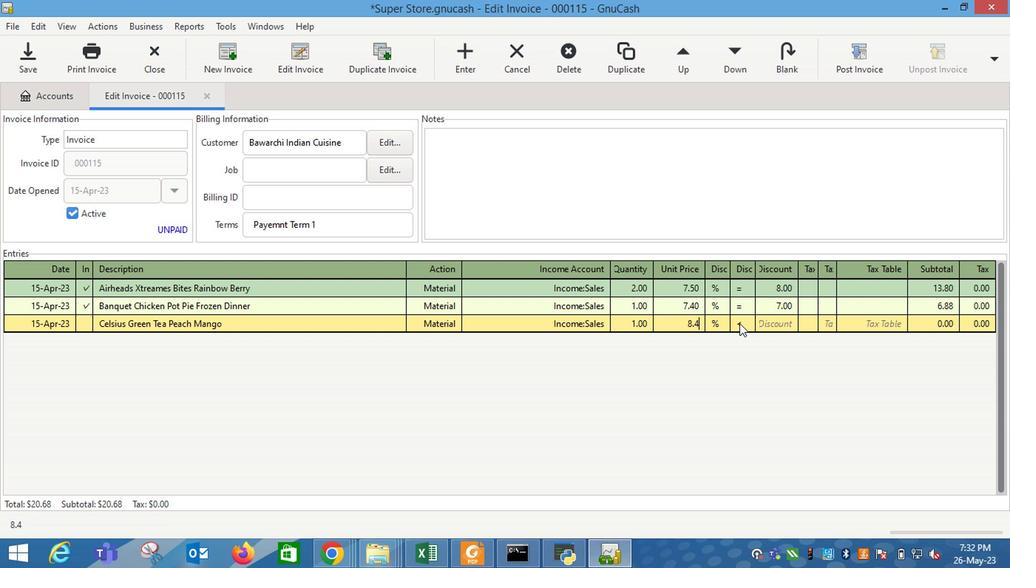 
Action: Mouse pressed left at (735, 318)
Screenshot: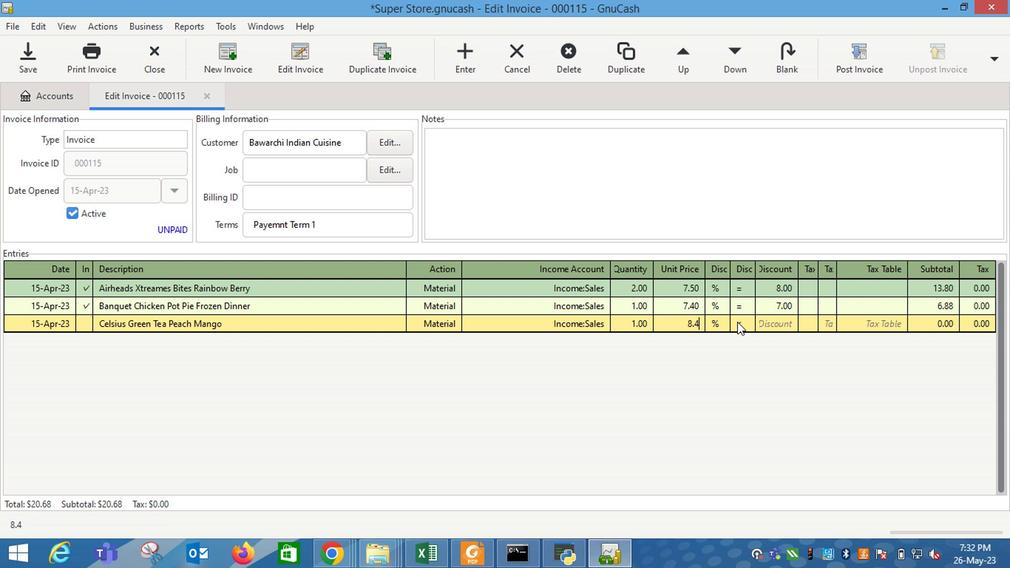 
Action: Mouse moved to (780, 320)
Screenshot: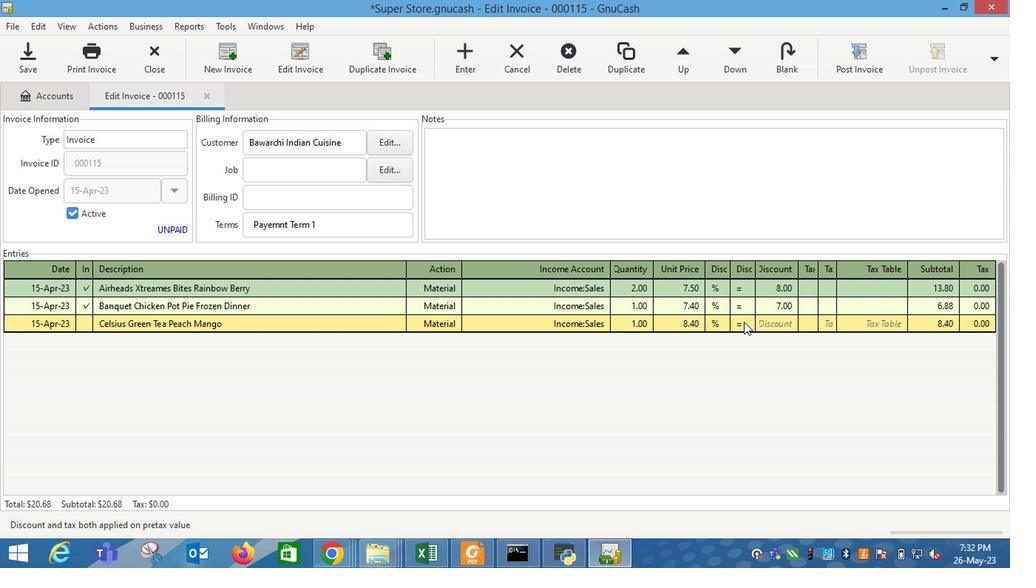 
Action: Mouse pressed left at (780, 320)
Screenshot: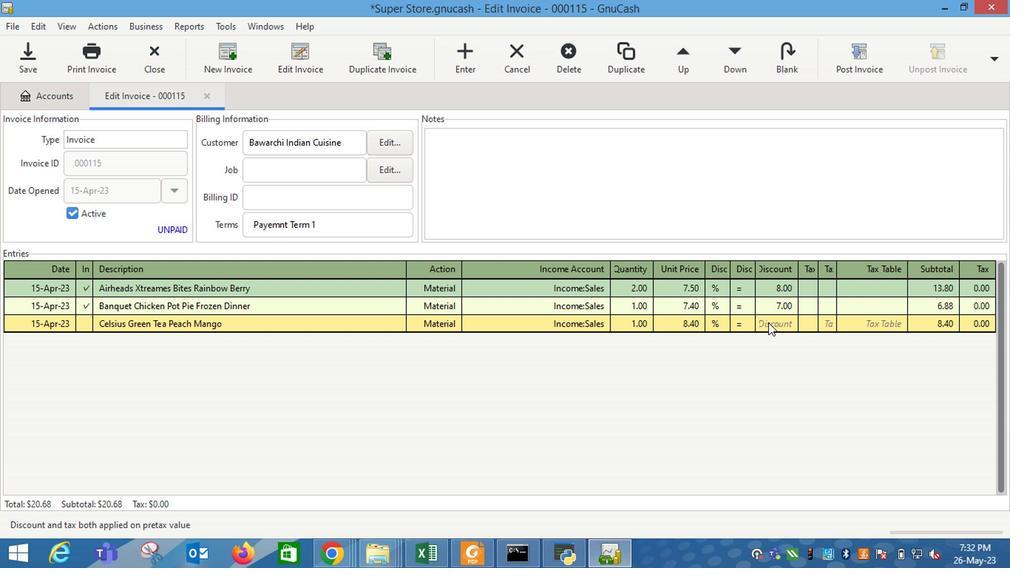 
Action: Key pressed 9<Key.enter>
Screenshot: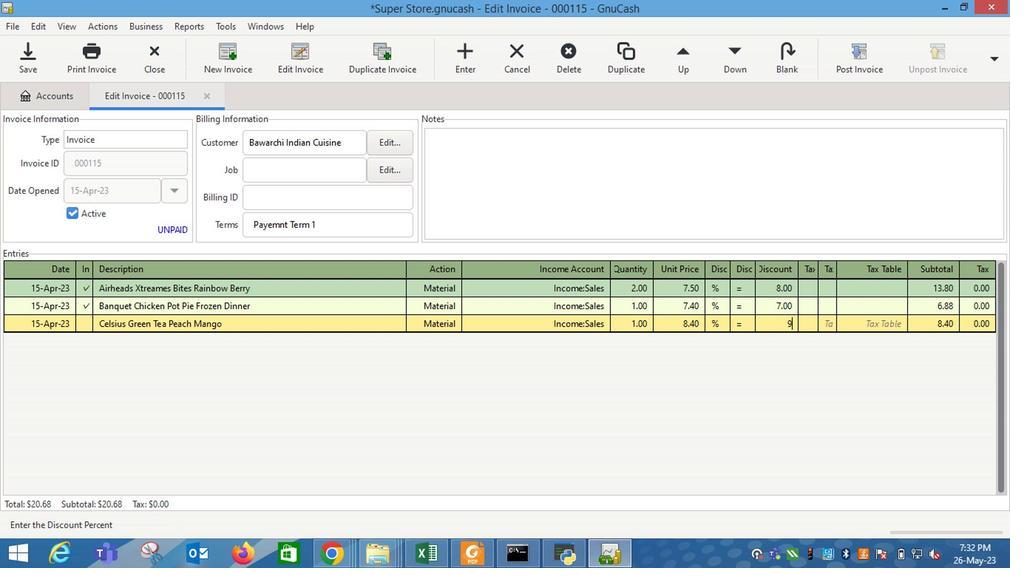 
Action: Mouse moved to (618, 187)
Screenshot: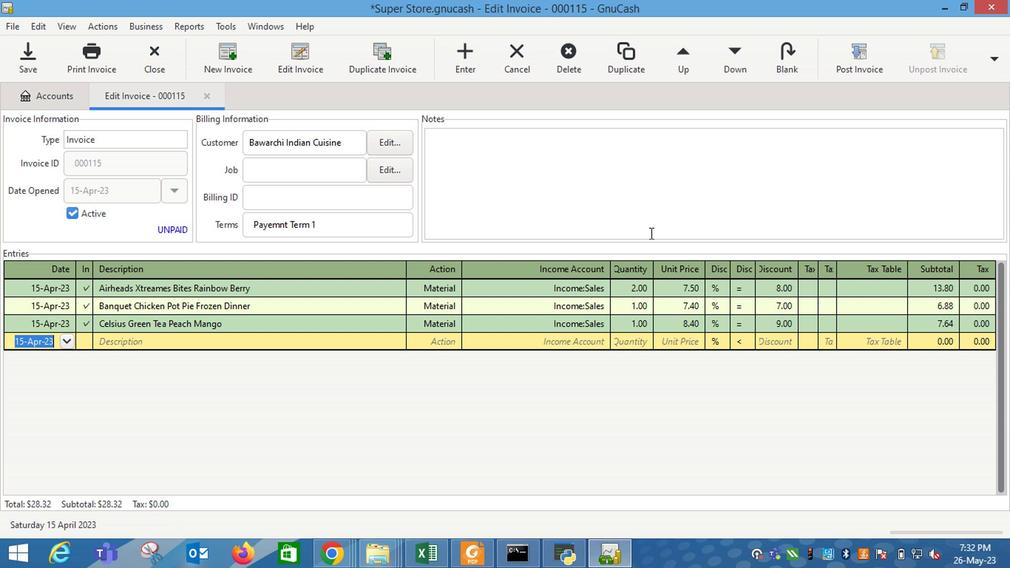 
Action: Mouse pressed left at (618, 187)
Screenshot: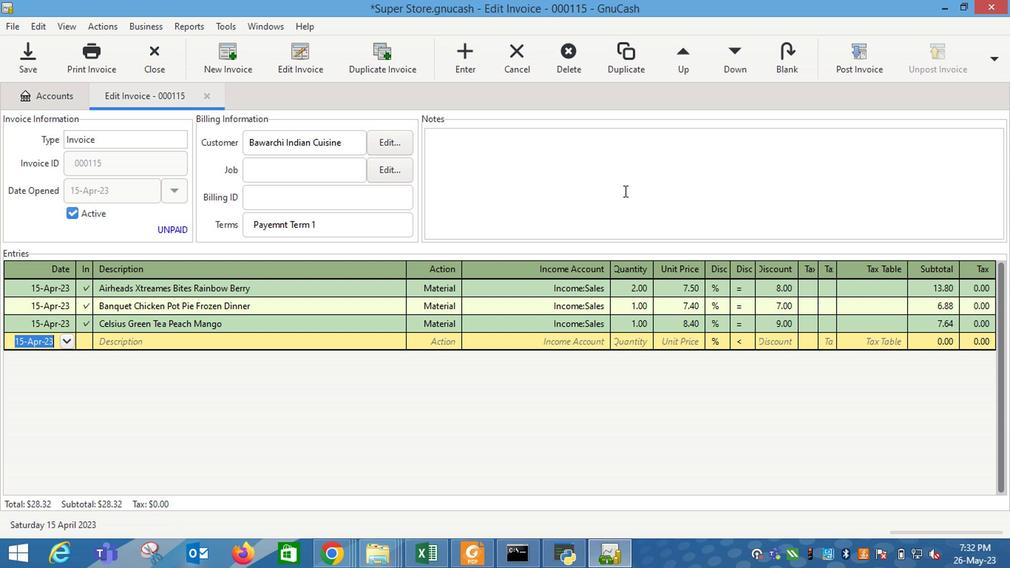 
Action: Key pressed <Key.shift_r>Looking<Key.space>forward<Key.space>to<Key.space>serving<Key.space>you<Key.space>again.
Screenshot: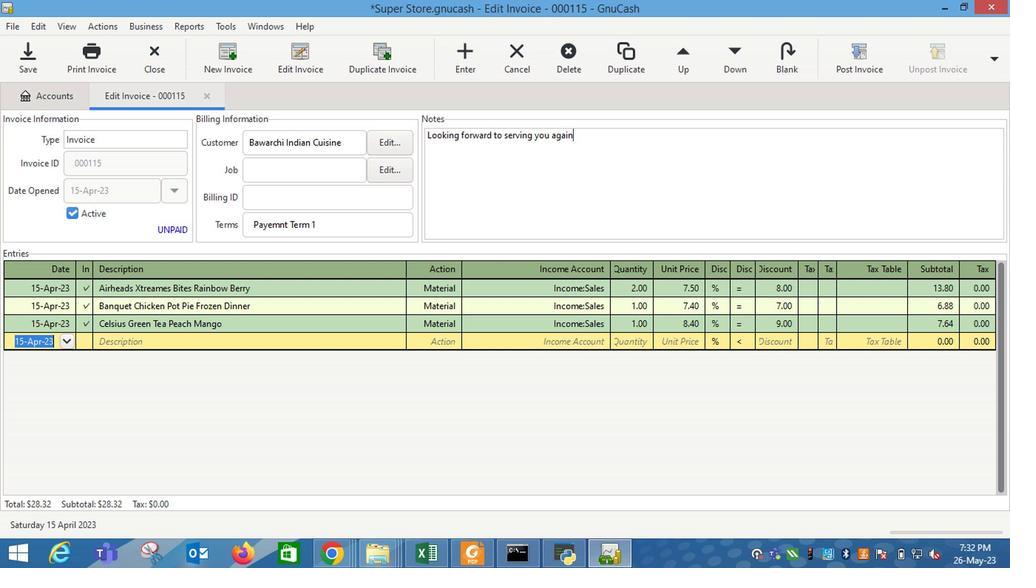 
Action: Mouse moved to (874, 80)
Screenshot: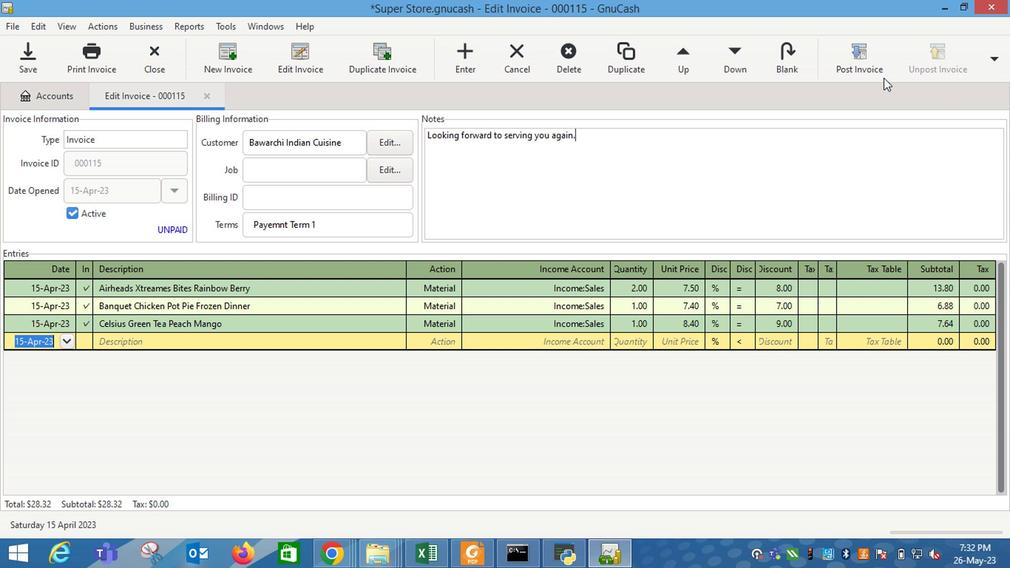 
Action: Mouse pressed left at (874, 80)
Screenshot: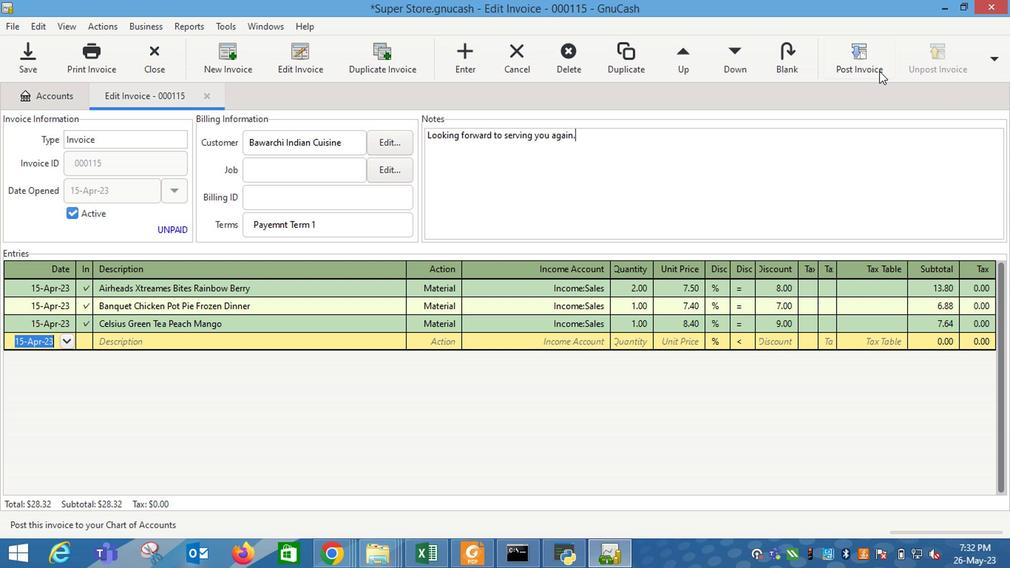 
Action: Mouse moved to (622, 248)
Screenshot: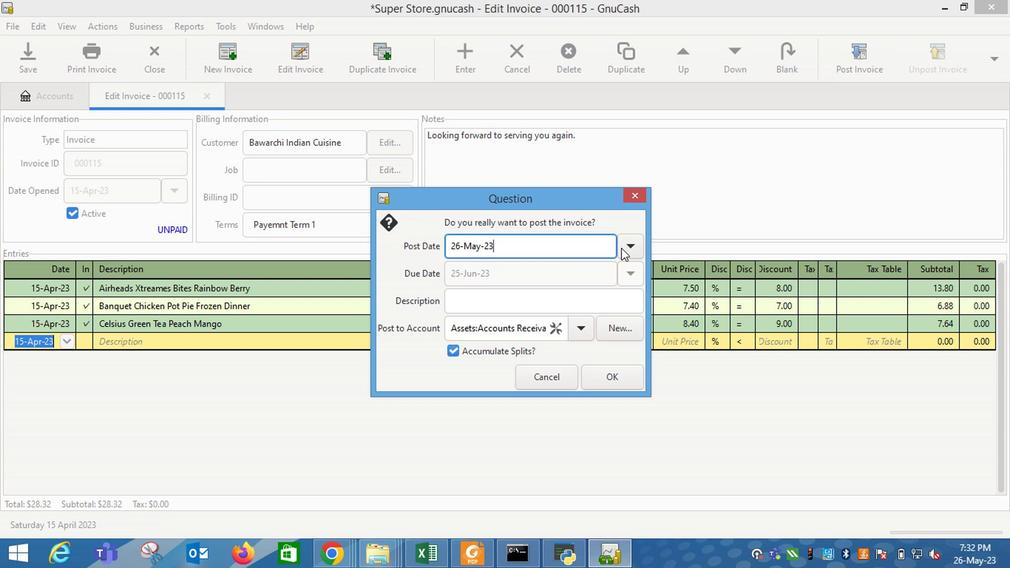 
Action: Mouse pressed left at (622, 248)
Screenshot: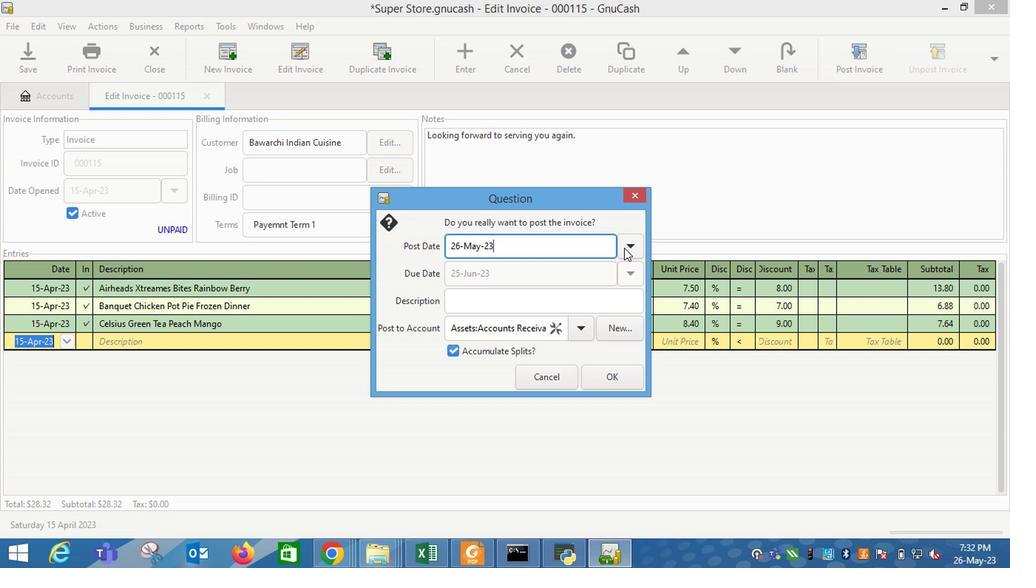 
Action: Mouse moved to (517, 267)
Screenshot: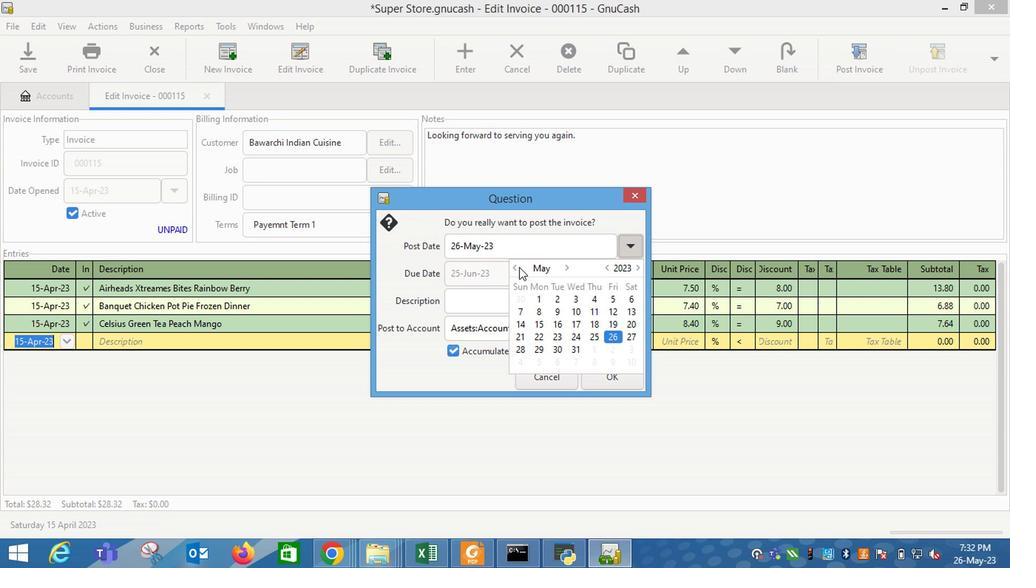 
Action: Mouse pressed left at (517, 267)
Screenshot: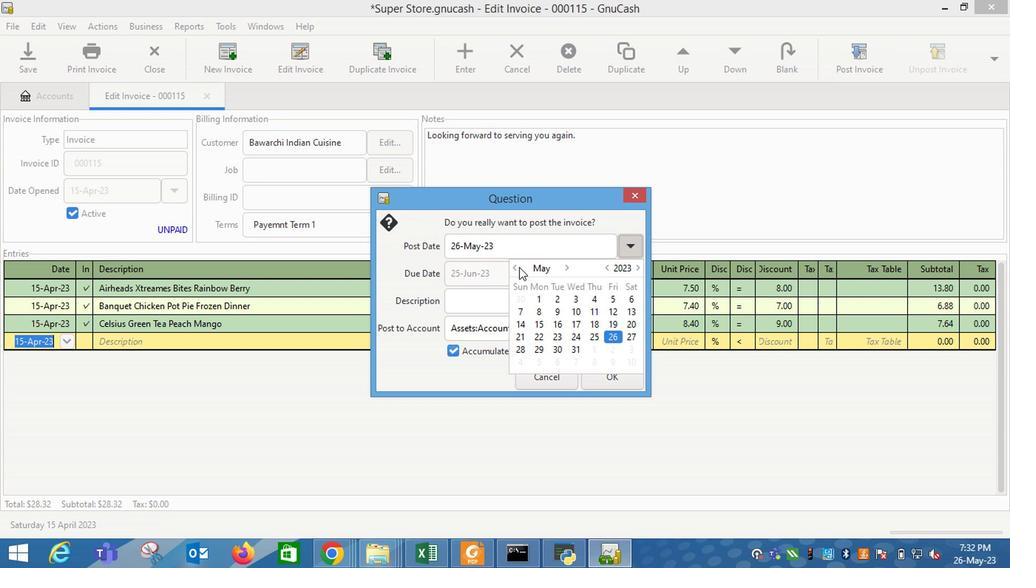 
Action: Mouse moved to (632, 247)
Screenshot: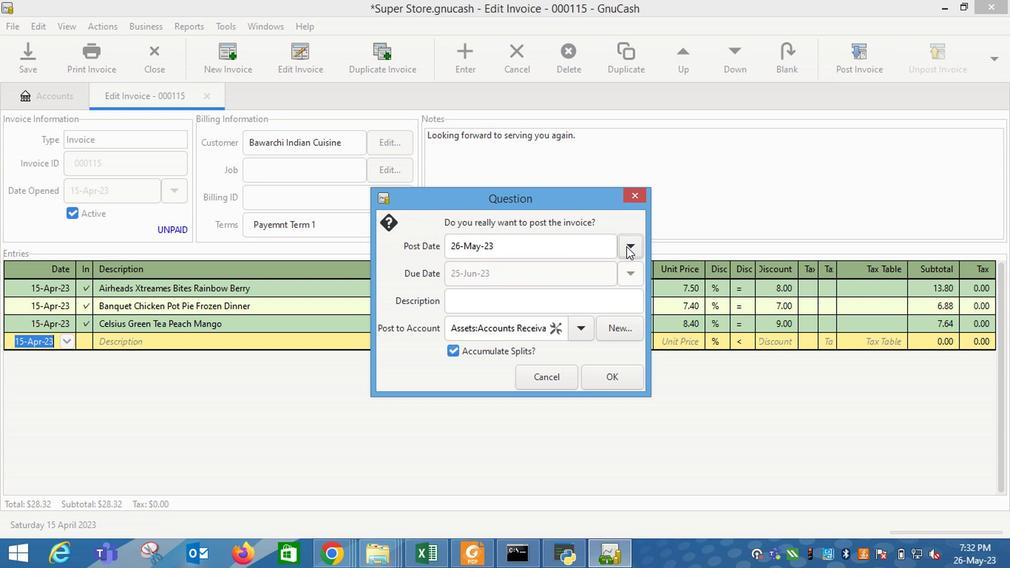 
Action: Mouse pressed left at (632, 247)
Screenshot: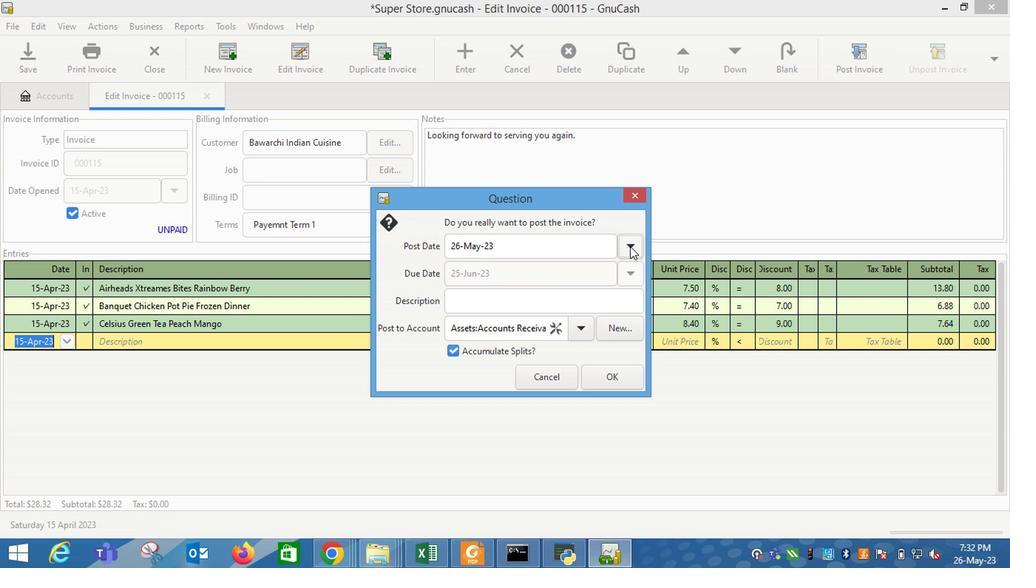 
Action: Mouse moved to (512, 267)
Screenshot: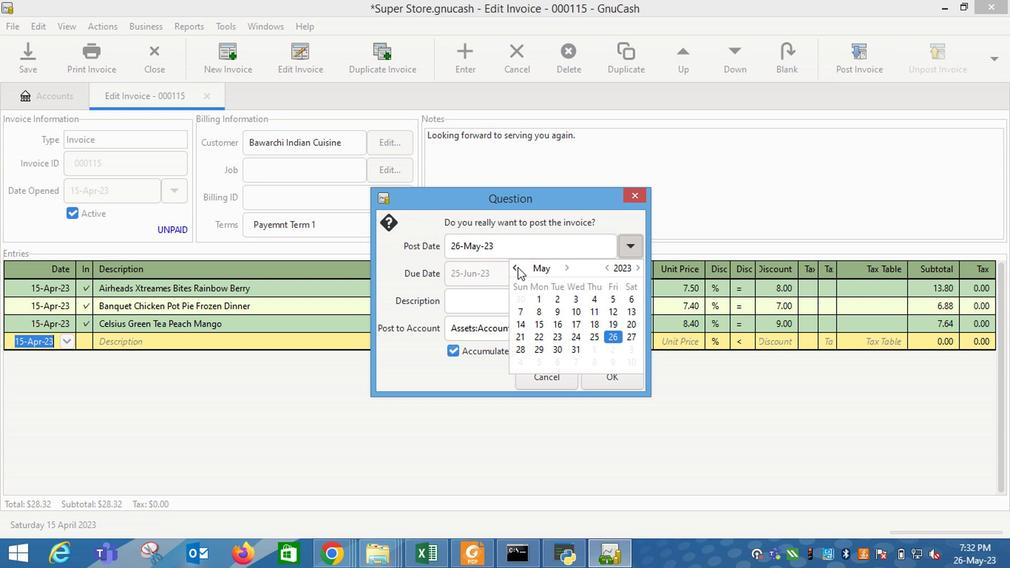 
Action: Mouse pressed left at (512, 267)
Screenshot: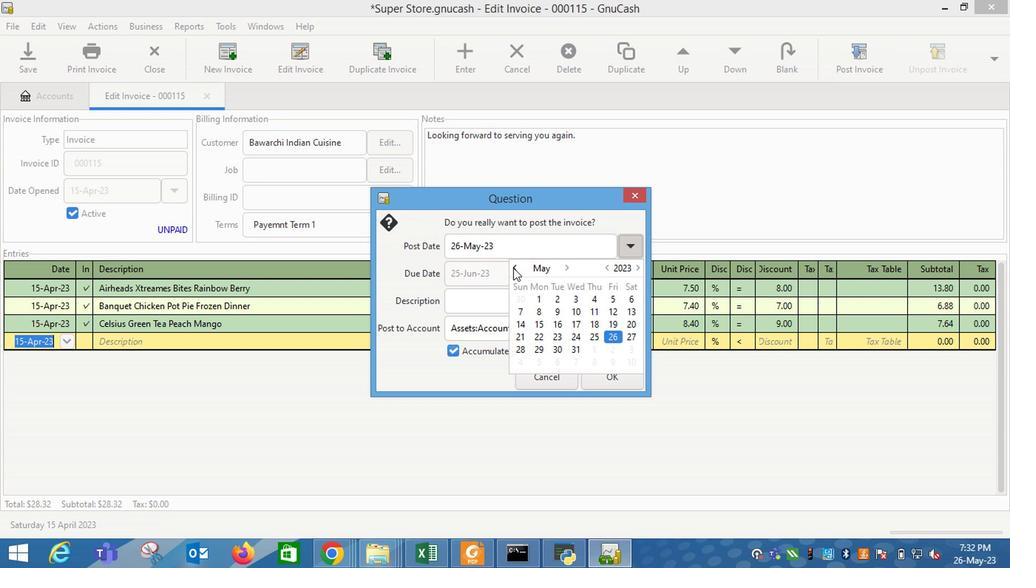 
Action: Mouse moved to (633, 318)
Screenshot: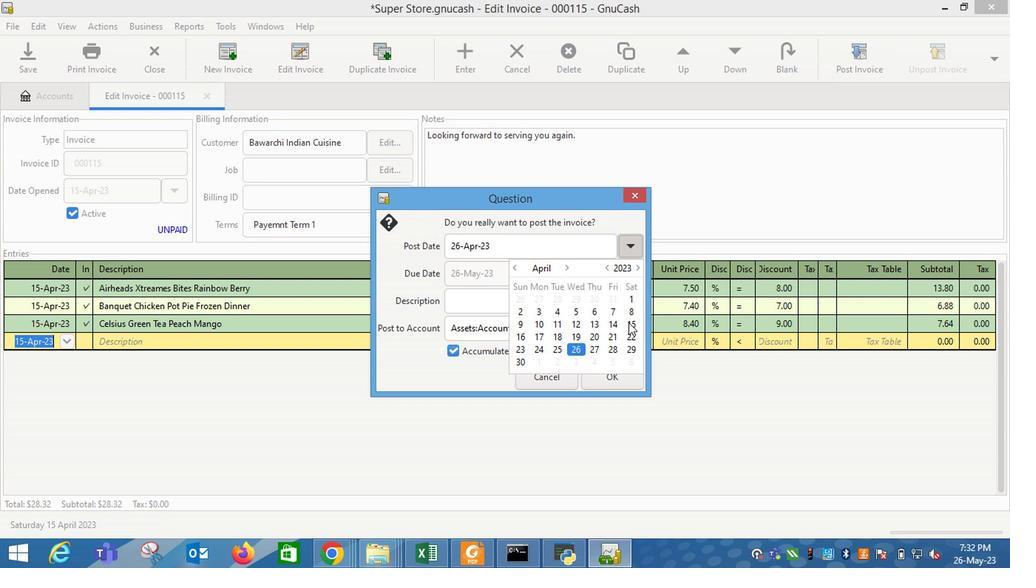 
Action: Mouse pressed left at (633, 318)
Screenshot: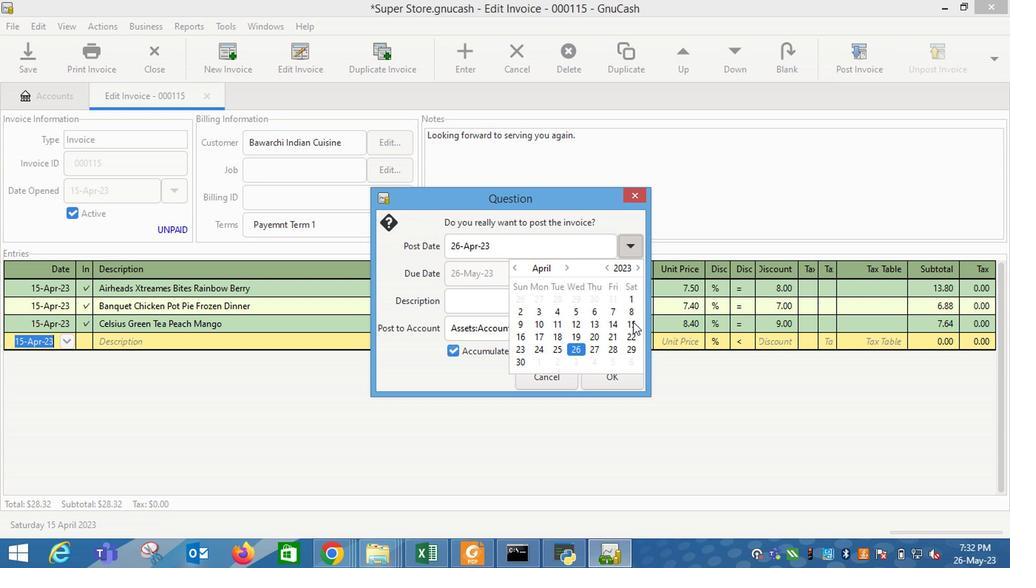 
Action: Mouse moved to (499, 290)
Screenshot: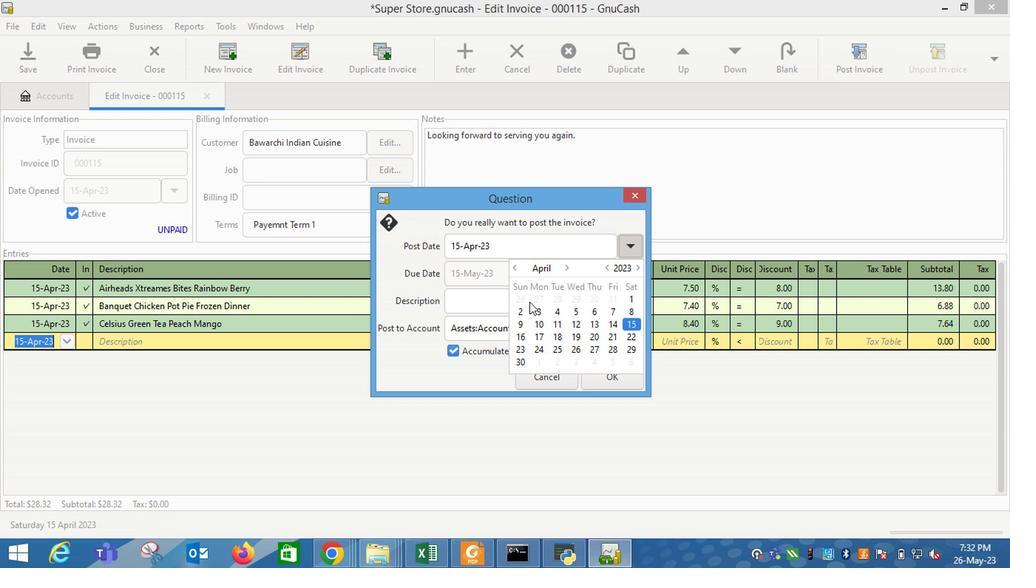 
Action: Mouse pressed left at (499, 290)
Screenshot: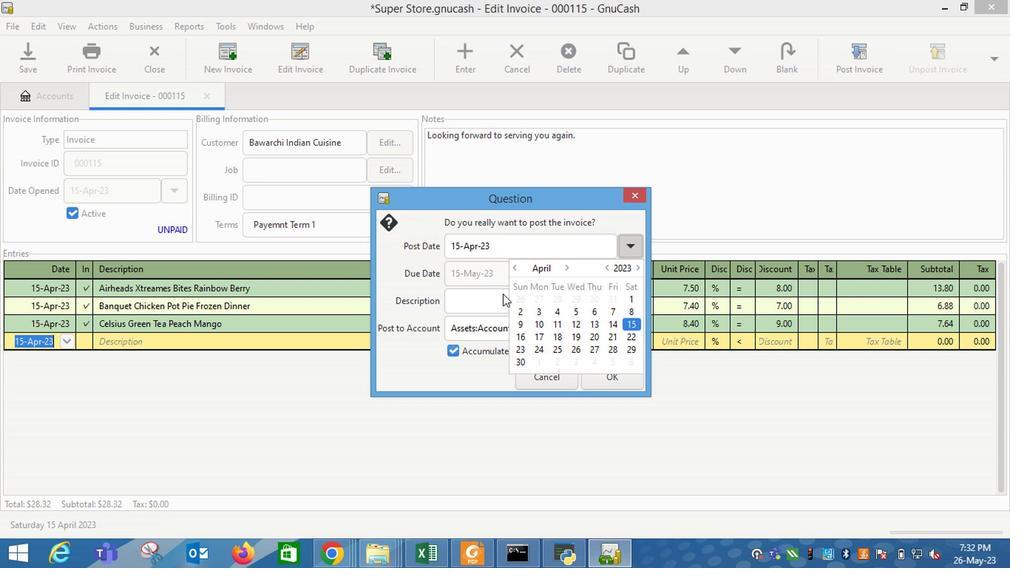 
Action: Mouse moved to (610, 365)
Screenshot: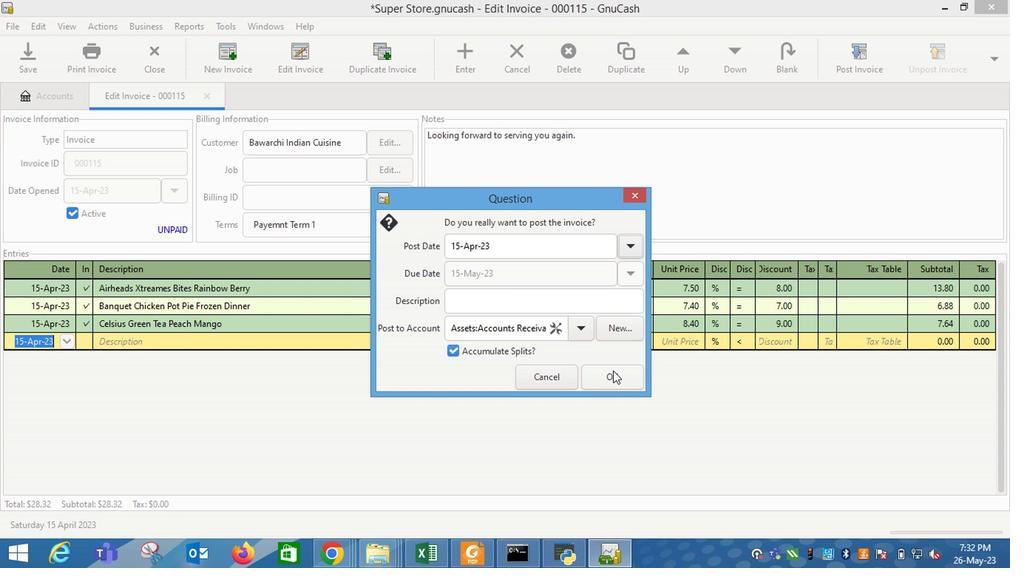 
Action: Mouse pressed left at (610, 365)
Screenshot: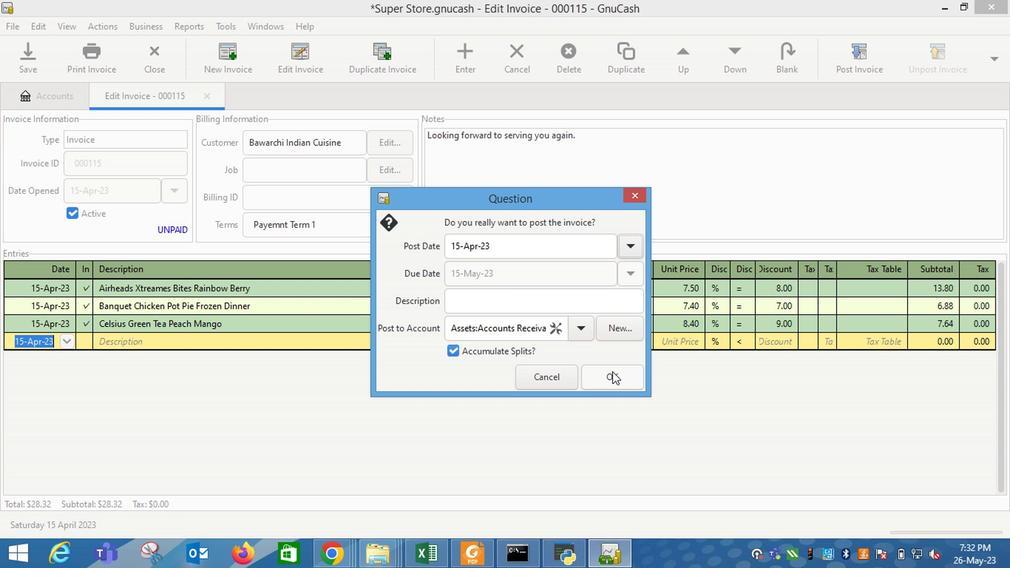 
Action: Mouse moved to (955, 68)
Screenshot: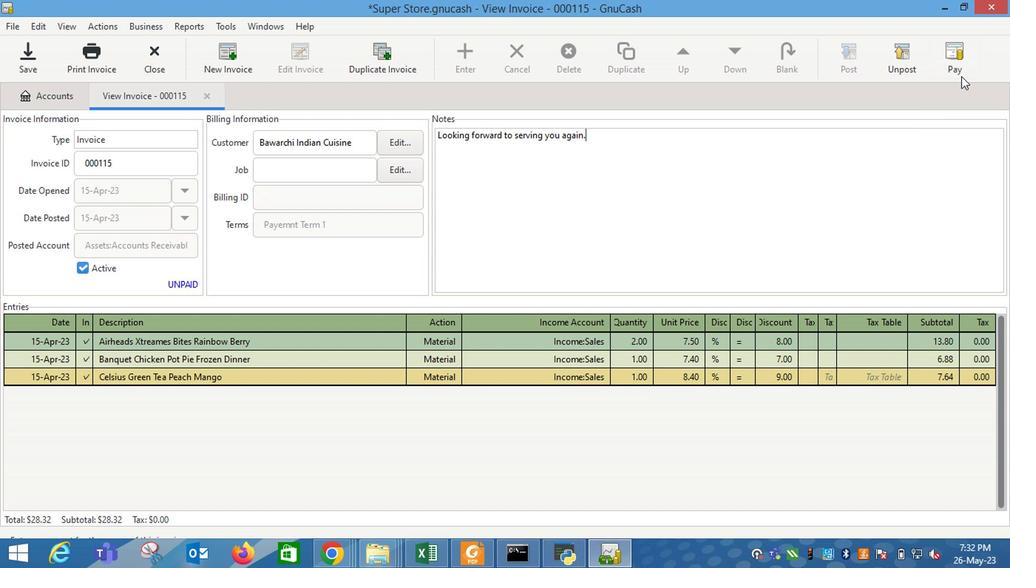 
Action: Mouse pressed left at (955, 68)
Screenshot: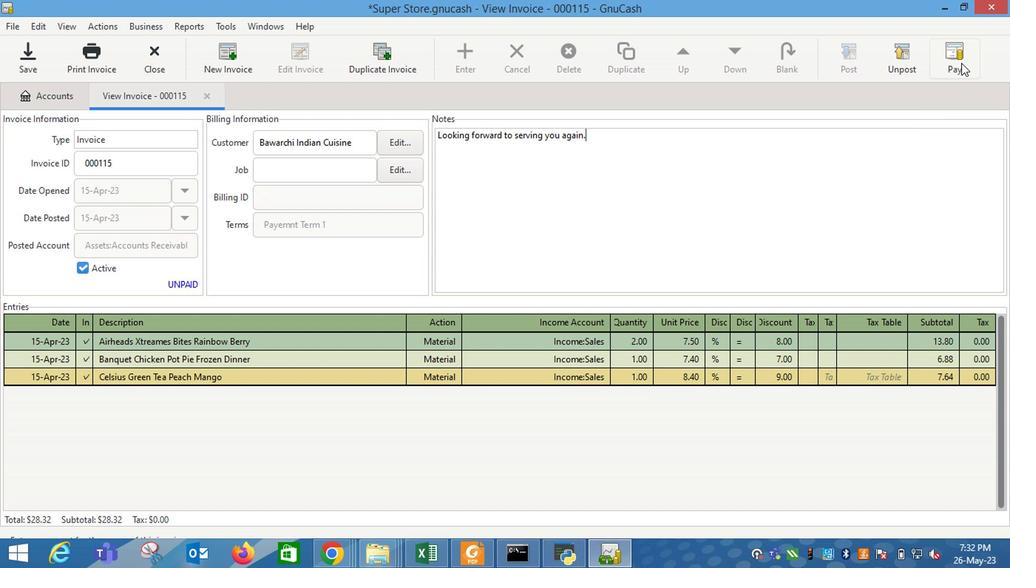 
Action: Mouse moved to (455, 286)
Screenshot: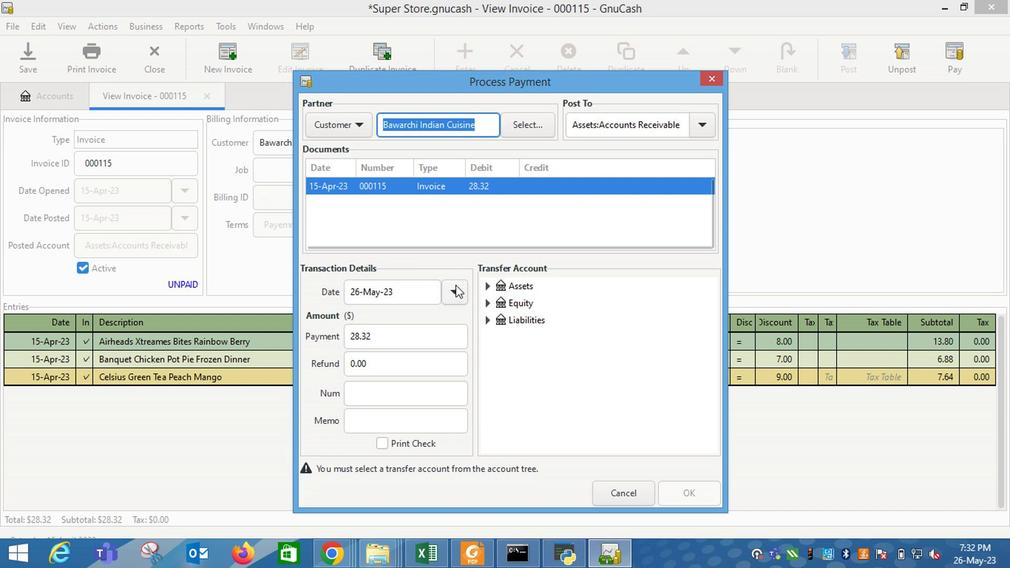 
Action: Mouse pressed left at (455, 286)
Screenshot: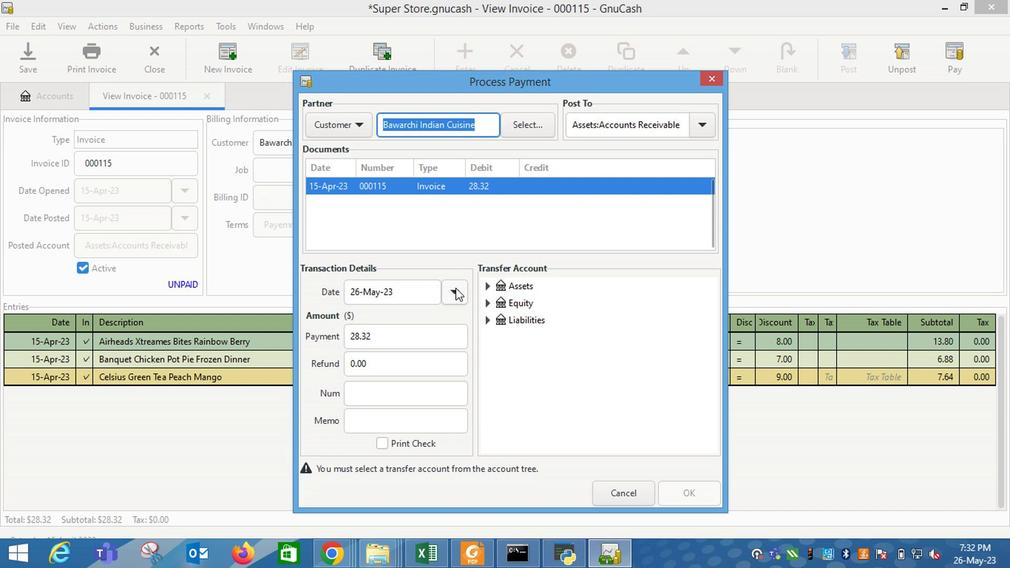 
Action: Mouse moved to (375, 365)
Screenshot: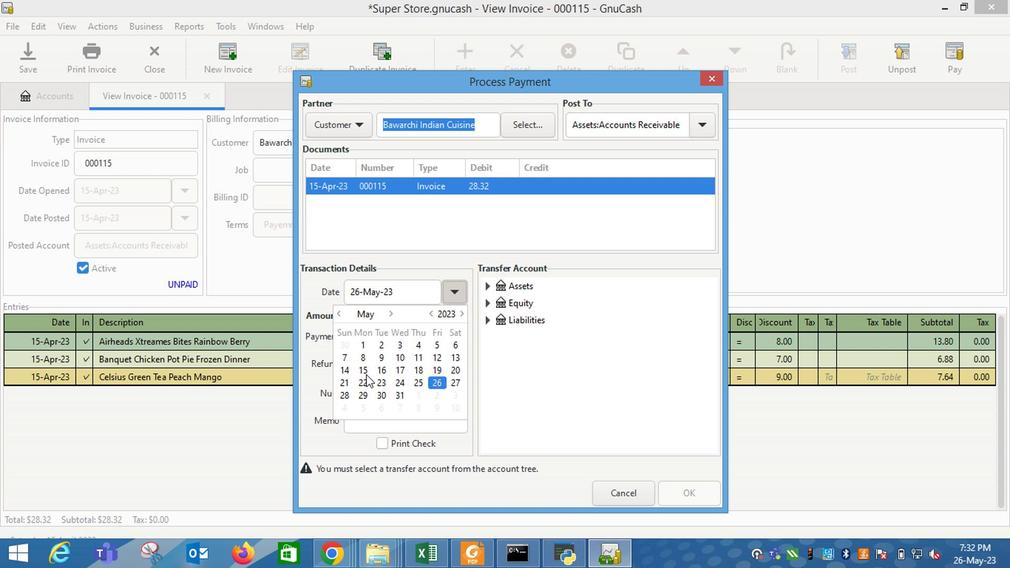 
Action: Mouse pressed left at (365, 367)
Screenshot: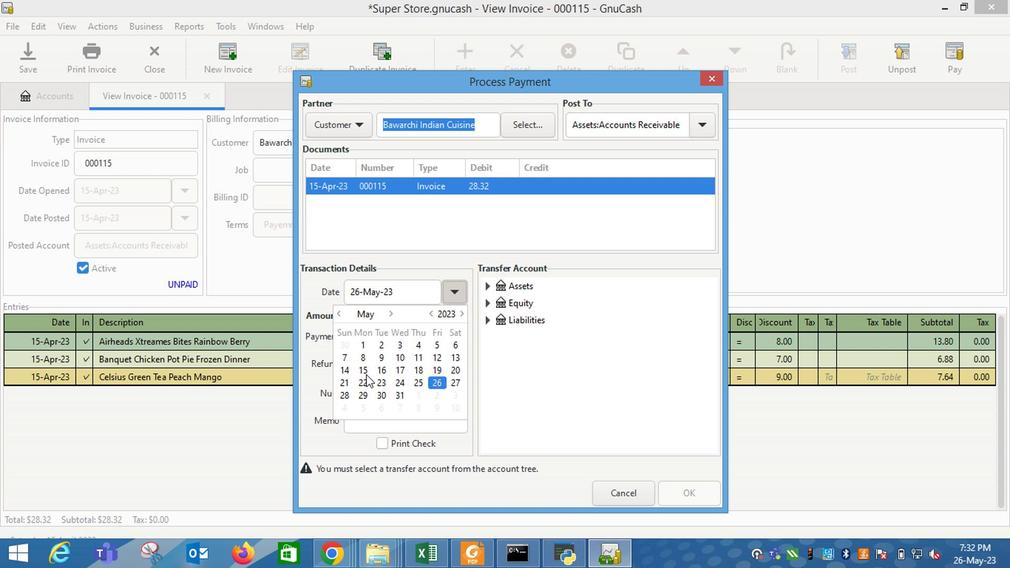 
Action: Mouse moved to (516, 354)
Screenshot: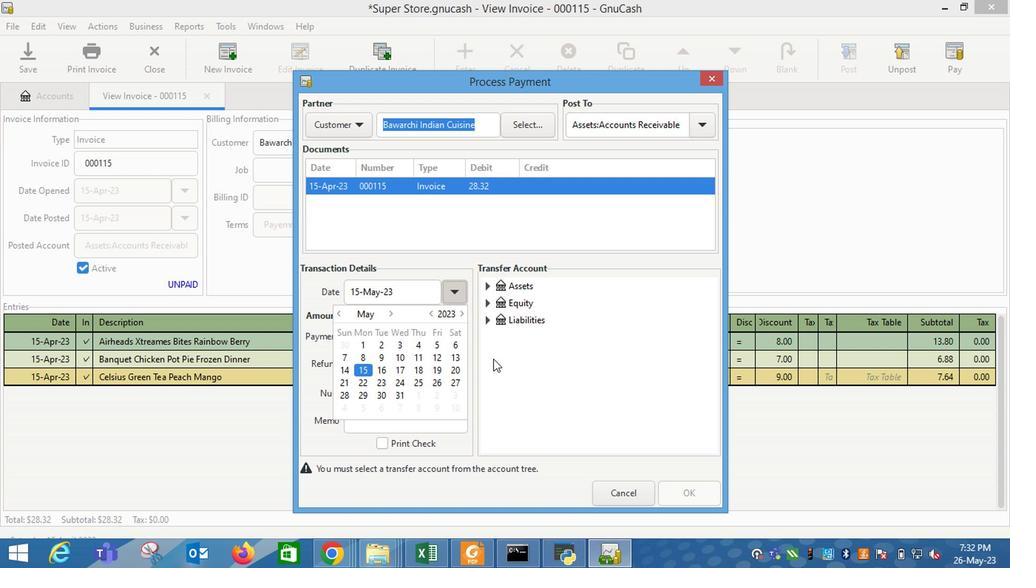 
Action: Mouse pressed left at (516, 354)
Screenshot: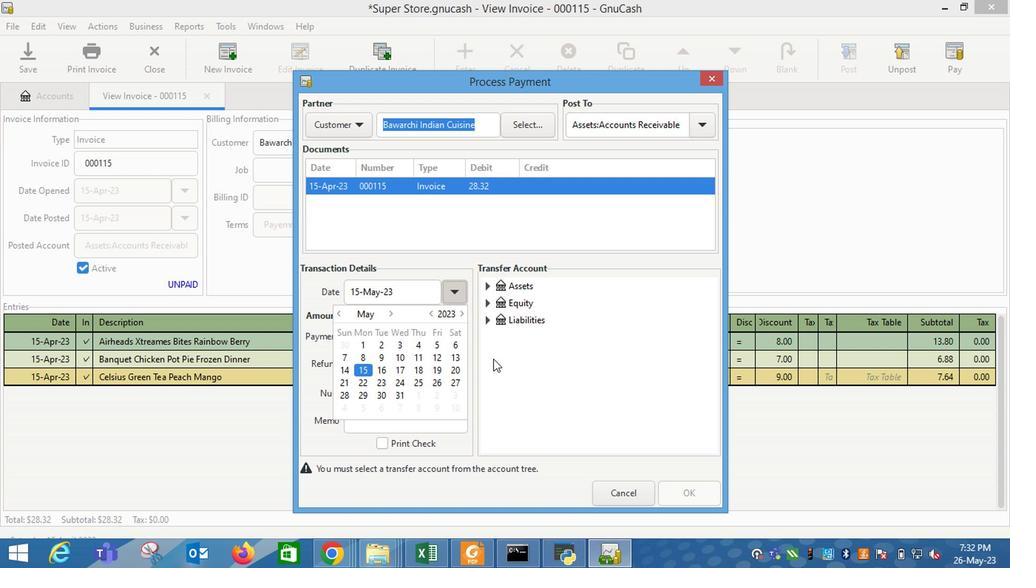 
Action: Mouse moved to (486, 283)
Screenshot: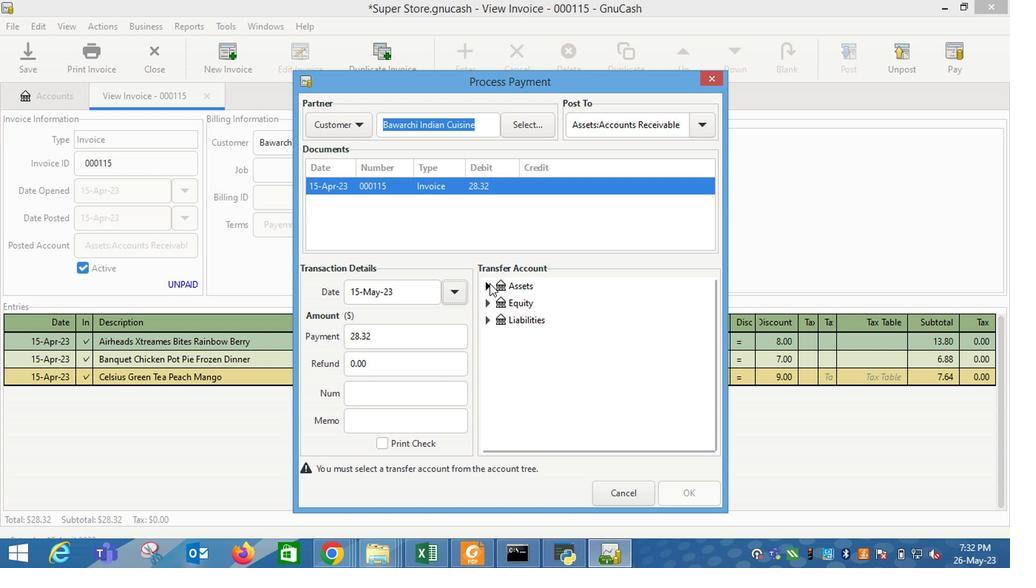 
Action: Mouse pressed left at (486, 283)
Screenshot: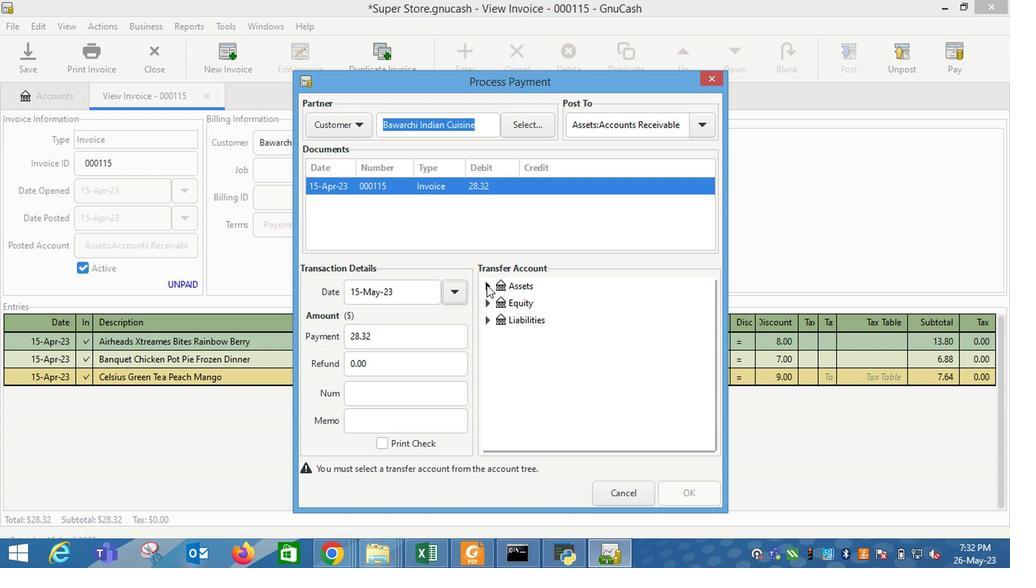 
Action: Mouse moved to (498, 302)
Screenshot: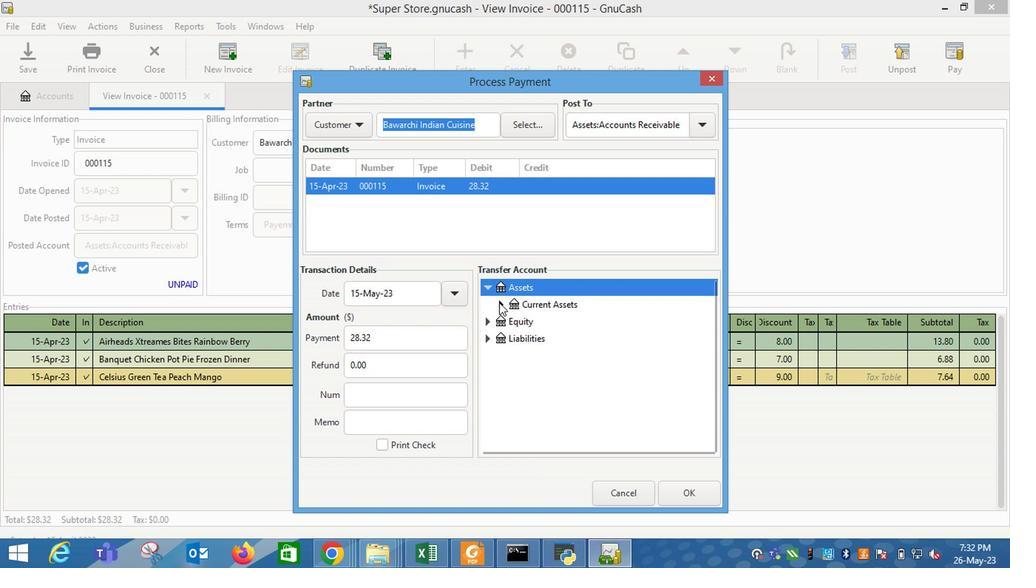 
Action: Mouse pressed left at (498, 302)
Screenshot: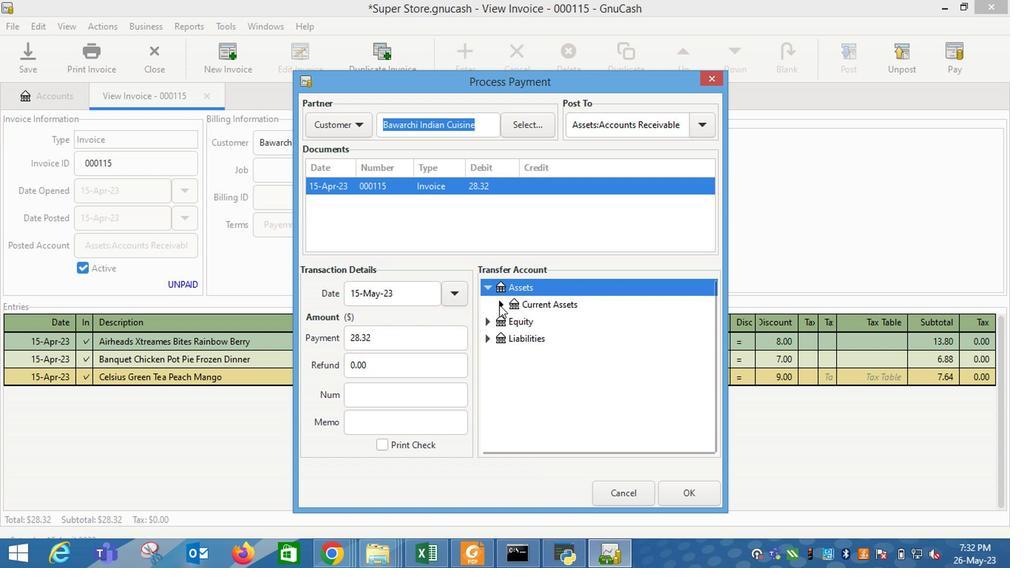 
Action: Mouse moved to (555, 314)
Screenshot: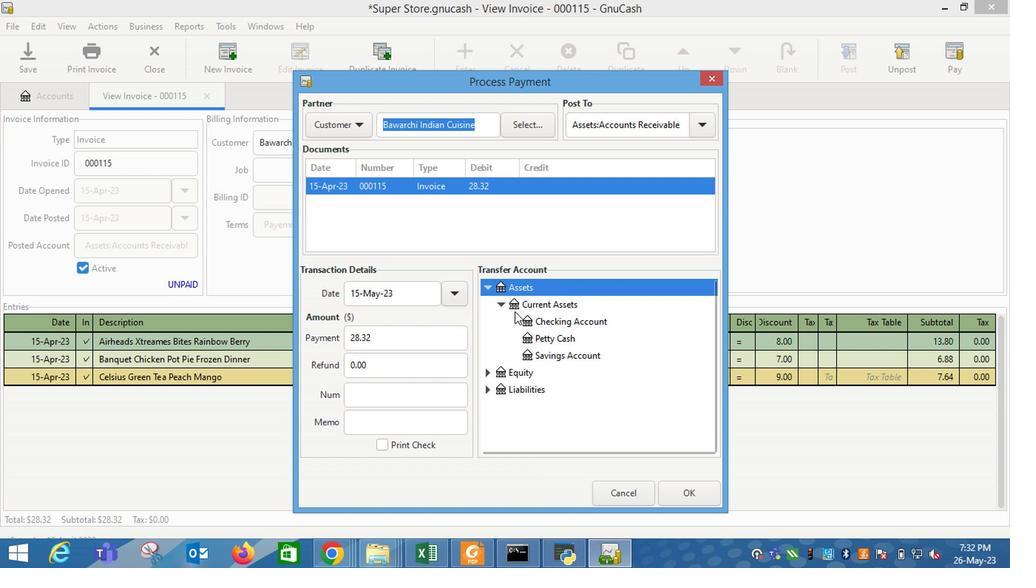 
Action: Mouse pressed left at (555, 314)
Screenshot: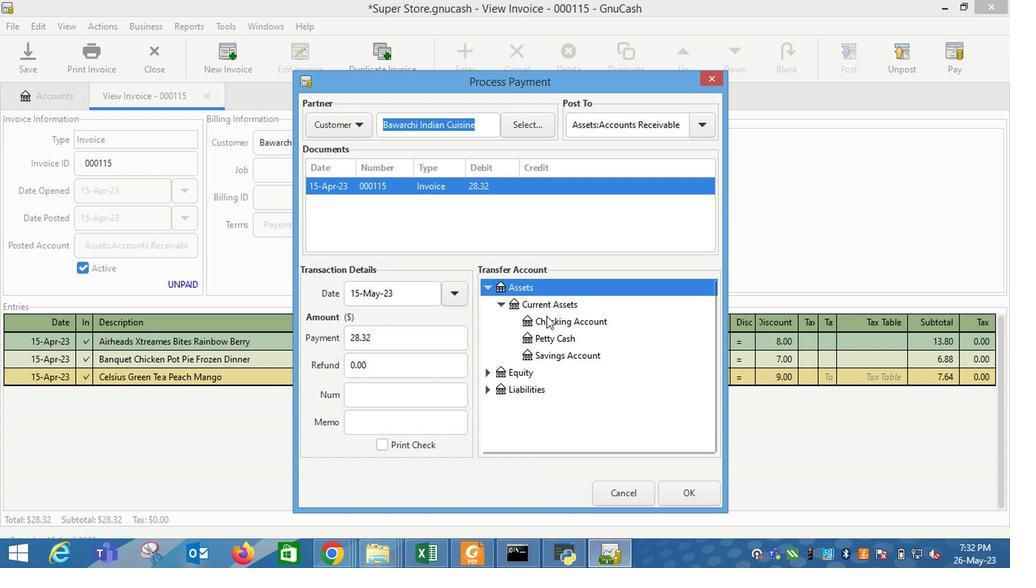 
Action: Mouse moved to (688, 476)
Screenshot: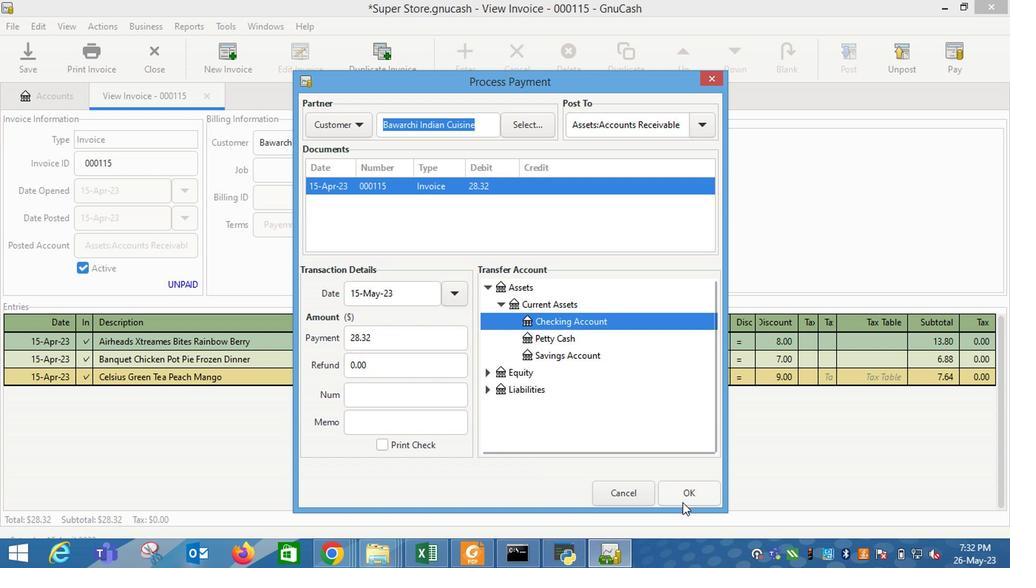 
Action: Mouse pressed left at (688, 476)
Screenshot: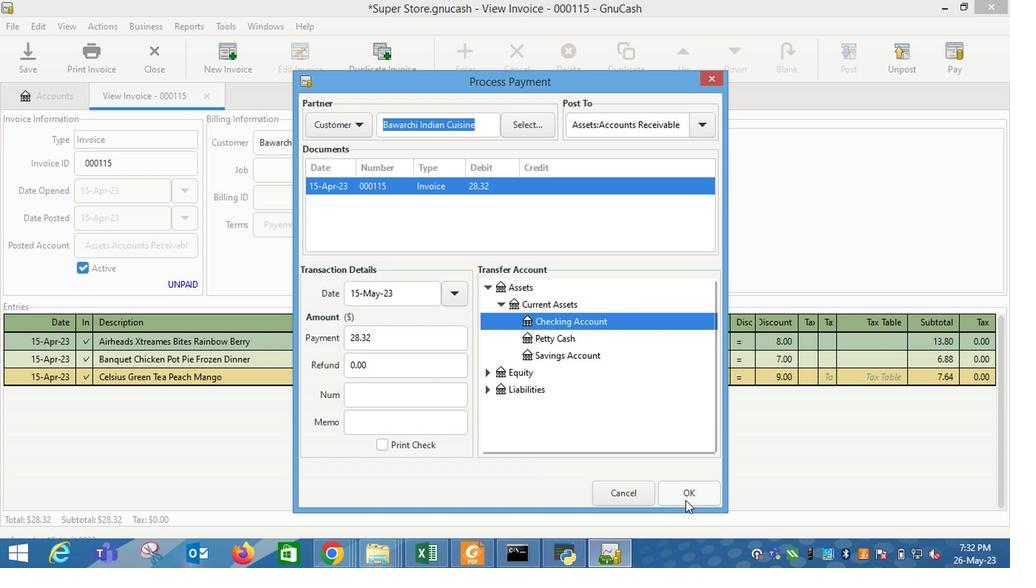 
Action: Mouse moved to (86, 66)
Screenshot: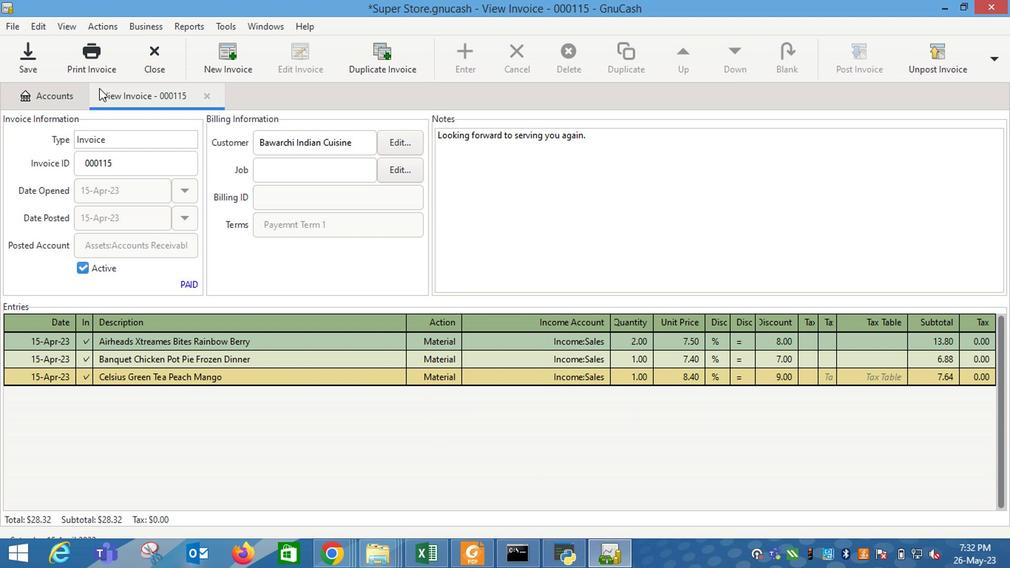 
Action: Mouse pressed left at (86, 66)
Screenshot: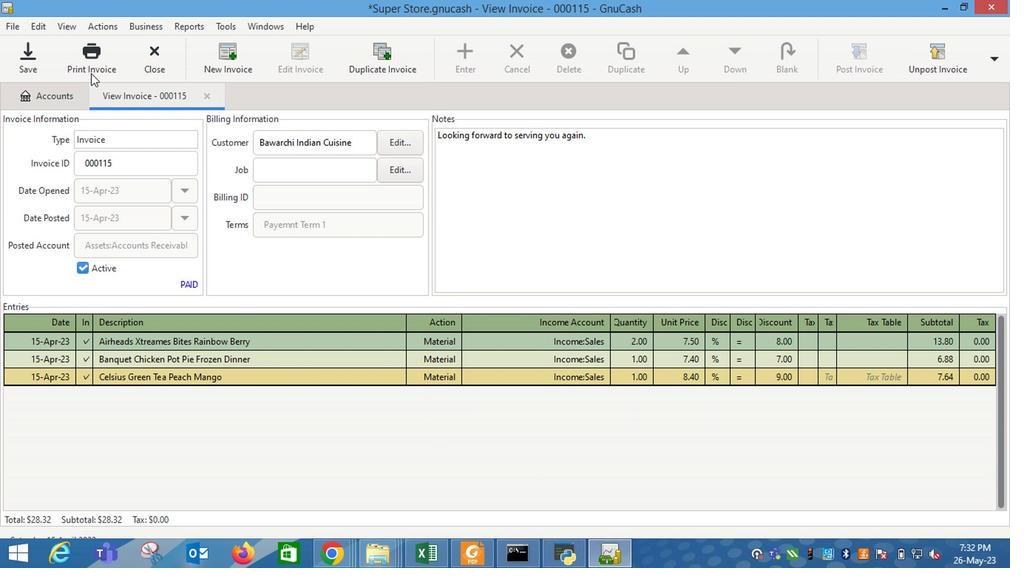 
Action: Mouse moved to (370, 76)
Screenshot: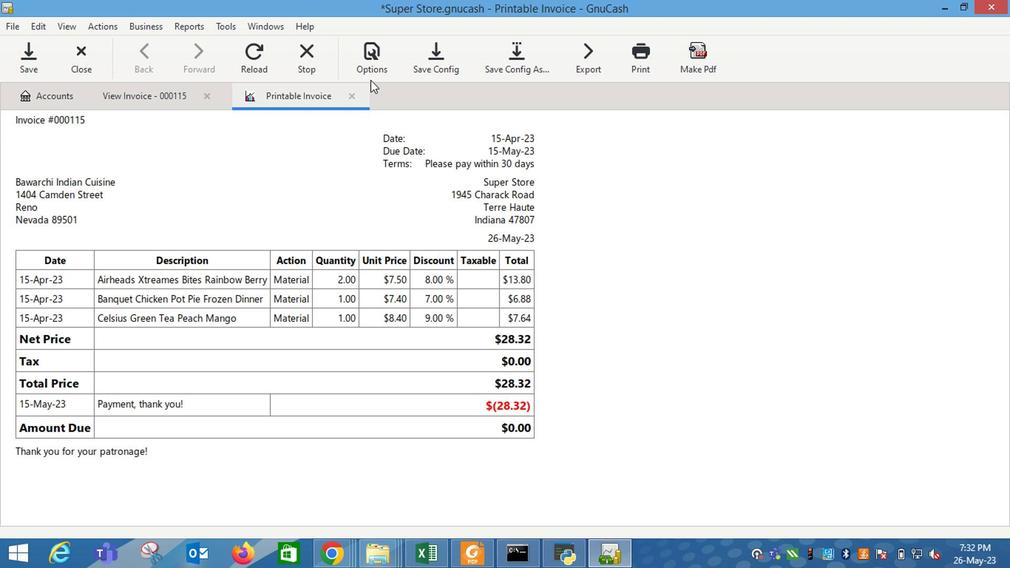 
Action: Mouse pressed left at (370, 76)
Screenshot: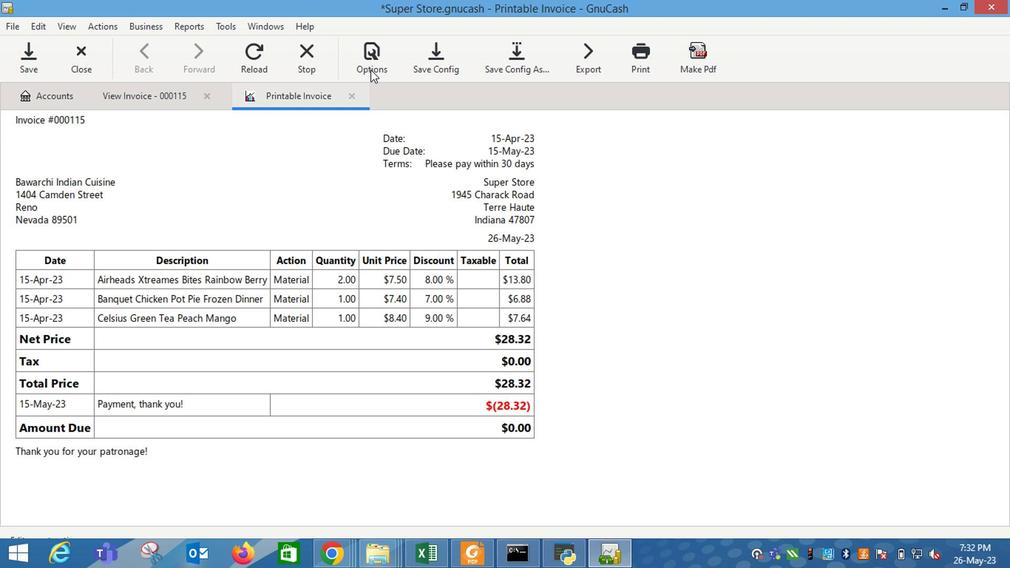 
Action: Mouse moved to (287, 141)
Screenshot: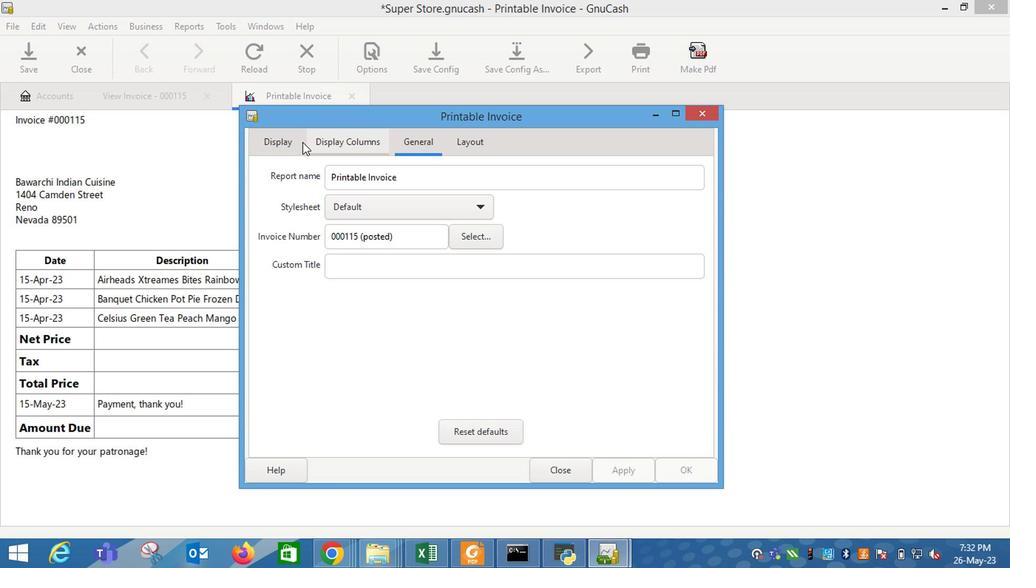 
Action: Mouse pressed left at (287, 141)
Screenshot: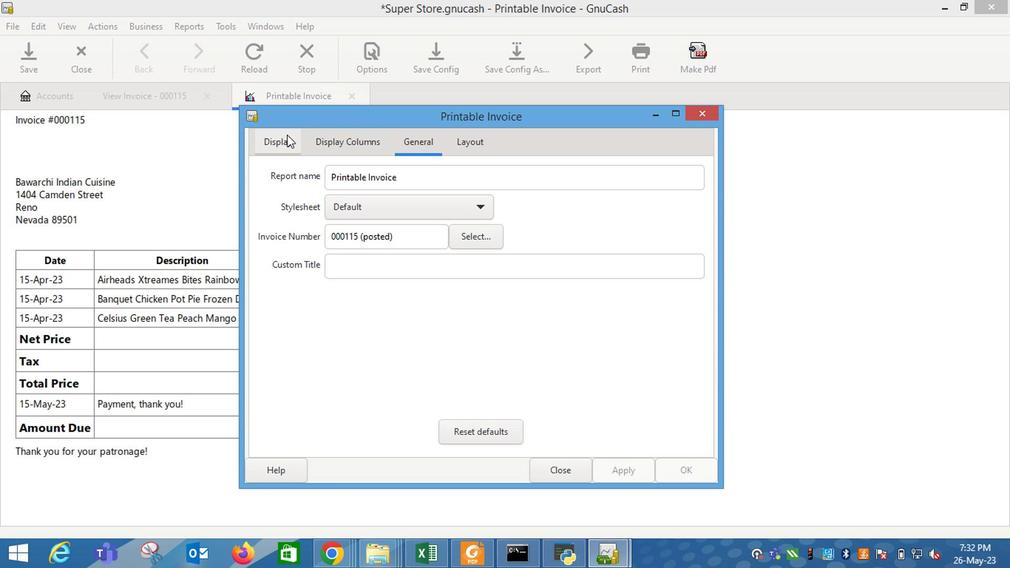 
Action: Mouse moved to (375, 309)
Screenshot: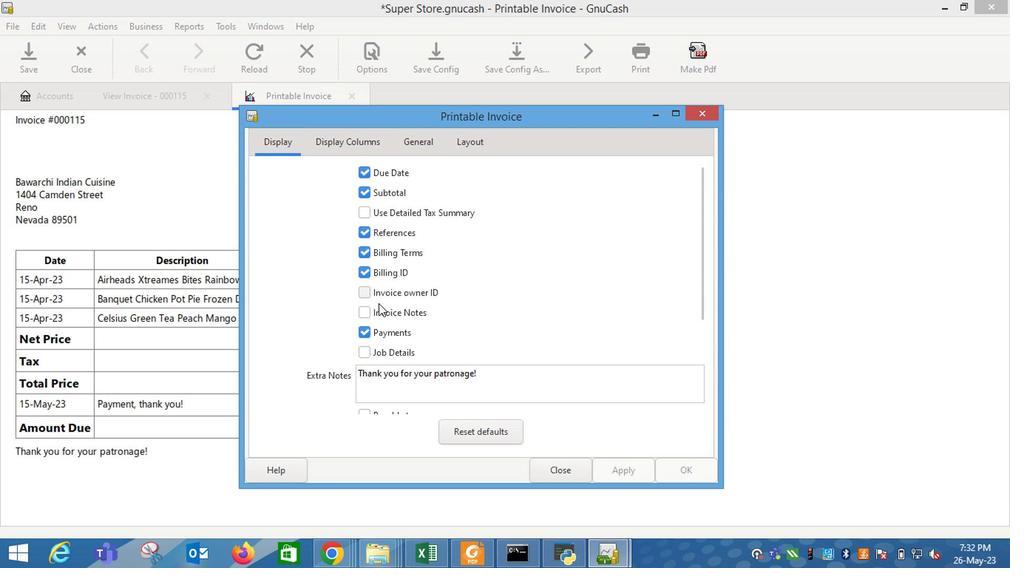 
Action: Mouse pressed left at (375, 309)
Screenshot: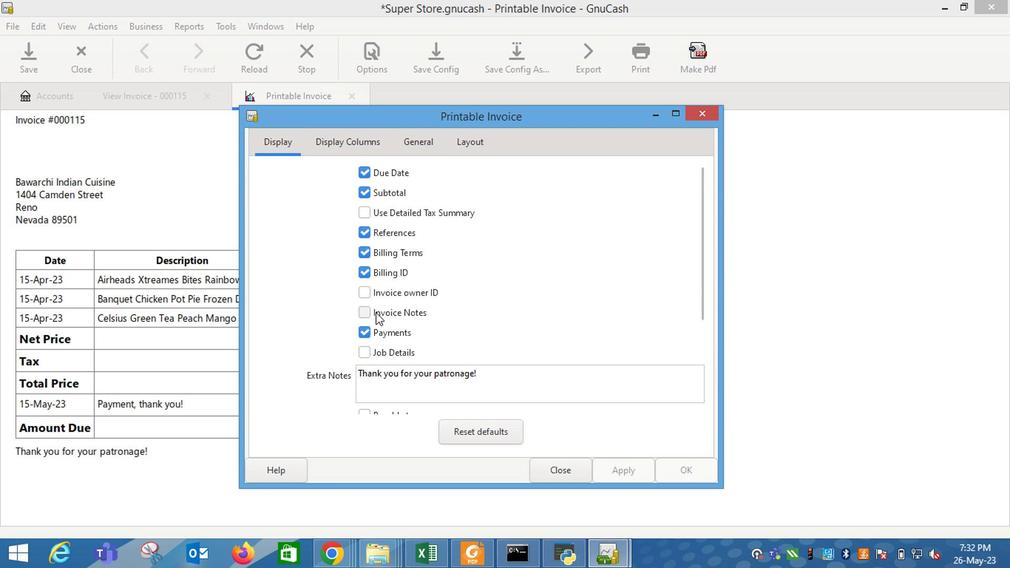 
Action: Mouse moved to (618, 451)
Screenshot: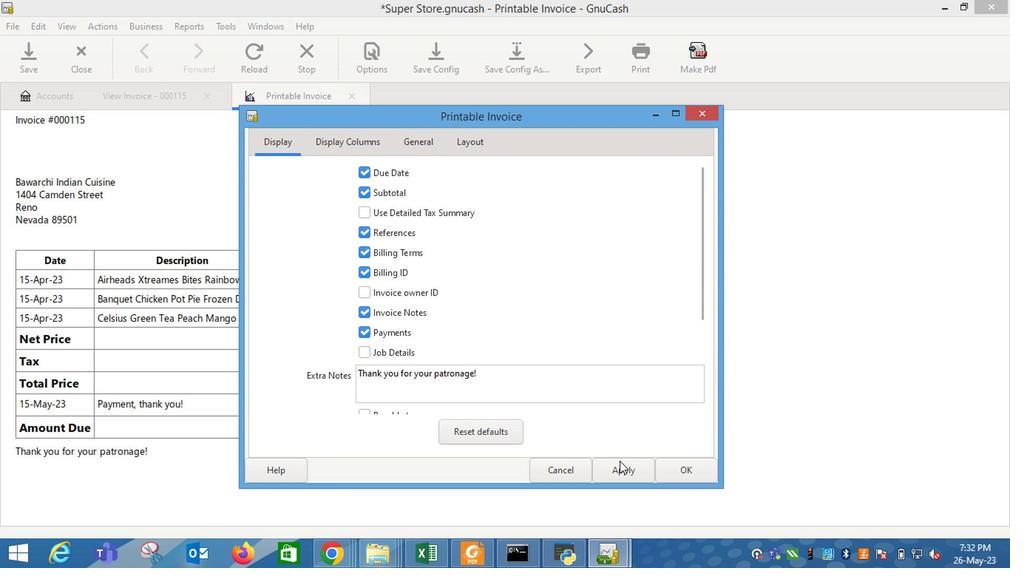 
Action: Mouse pressed left at (618, 451)
Screenshot: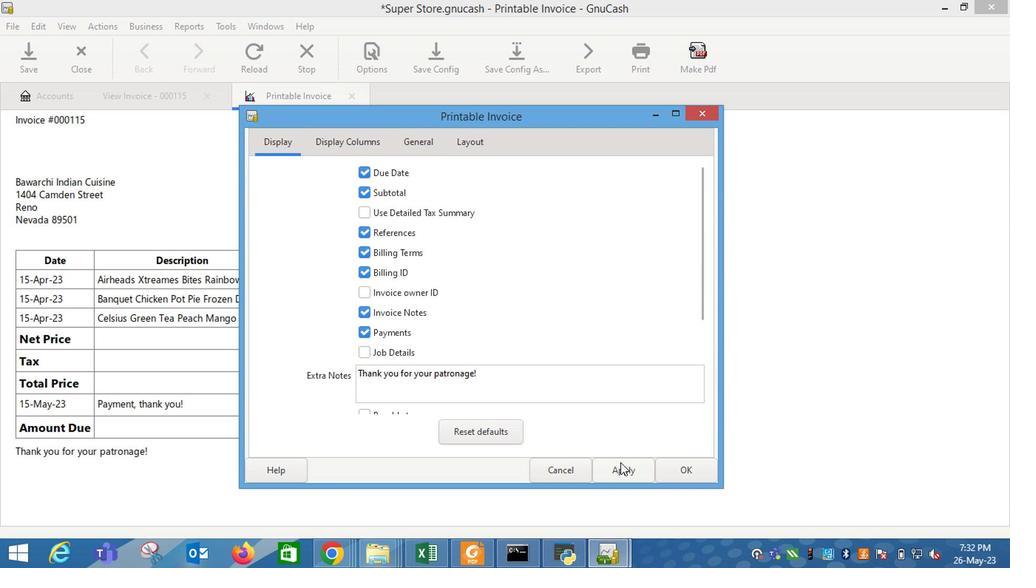 
Action: Mouse moved to (549, 458)
Screenshot: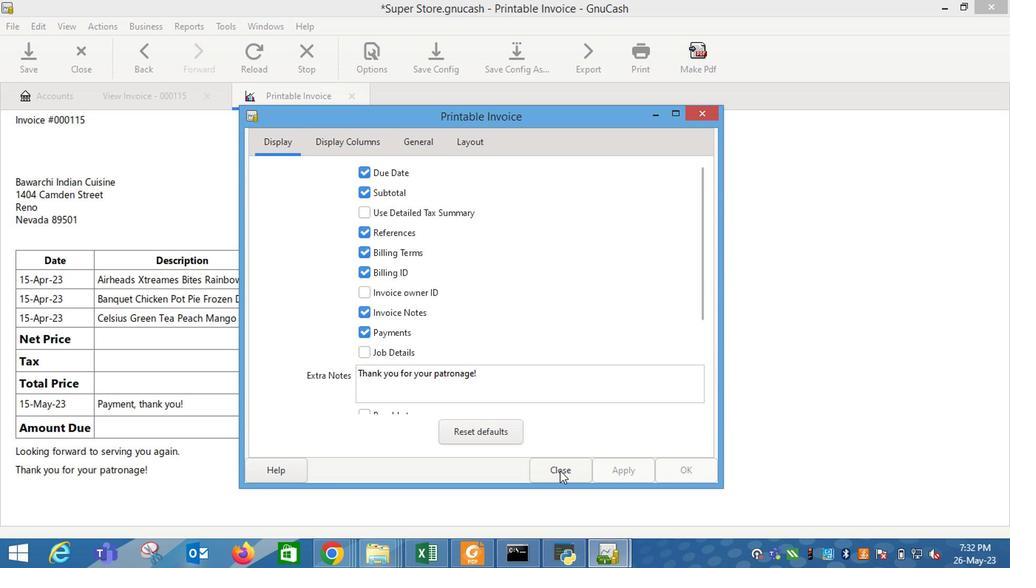 
Action: Mouse pressed left at (549, 458)
Screenshot: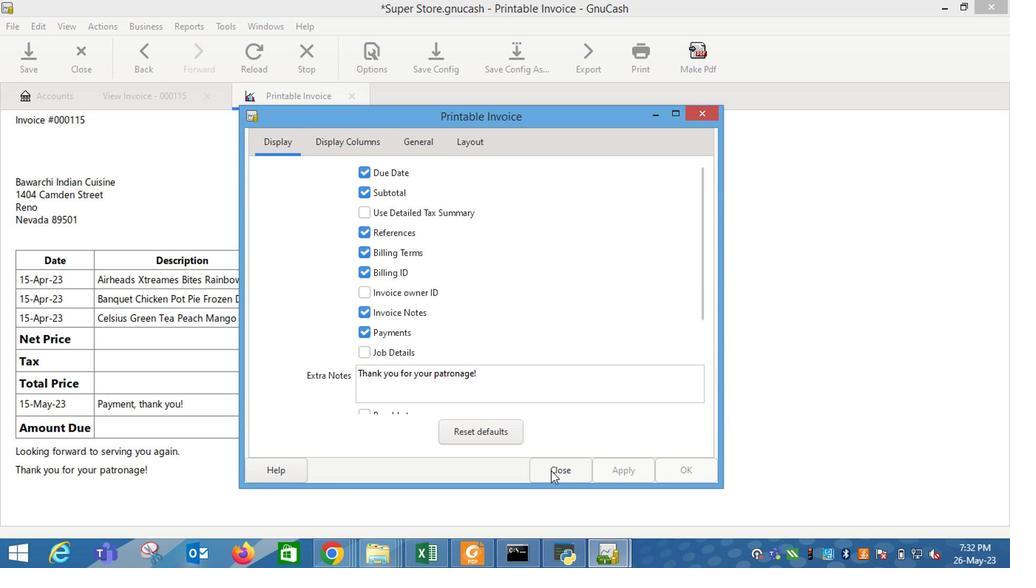 
Action: Mouse moved to (291, 232)
Screenshot: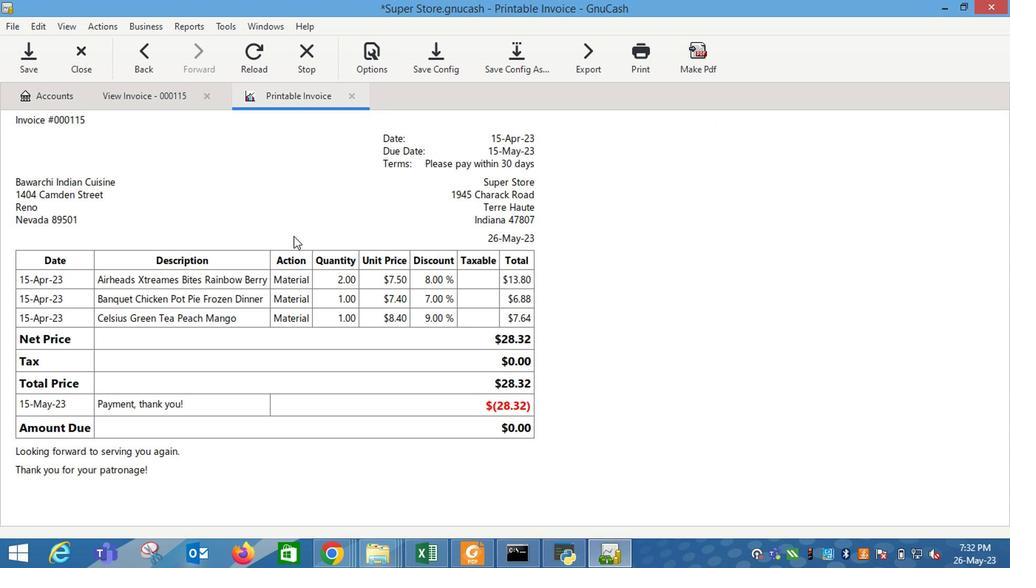 
